 Task: Open Card Card0000000357 in Board Board0000000090 in Workspace WS0000000030 in Trello. Add Member nikrathi889@gmail.com to Card Card0000000357 in Board Board0000000090 in Workspace WS0000000030 in Trello. Add Purple Label titled Label0000000357 to Card Card0000000357 in Board Board0000000090 in Workspace WS0000000030 in Trello. Add Checklist CL0000000357 to Card Card0000000357 in Board Board0000000090 in Workspace WS0000000030 in Trello. Add Dates with Start Date as Aug 01 2023 and Due Date as Aug 31 2023 to Card Card0000000357 in Board Board0000000090 in Workspace WS0000000030 in Trello
Action: Mouse moved to (117, 459)
Screenshot: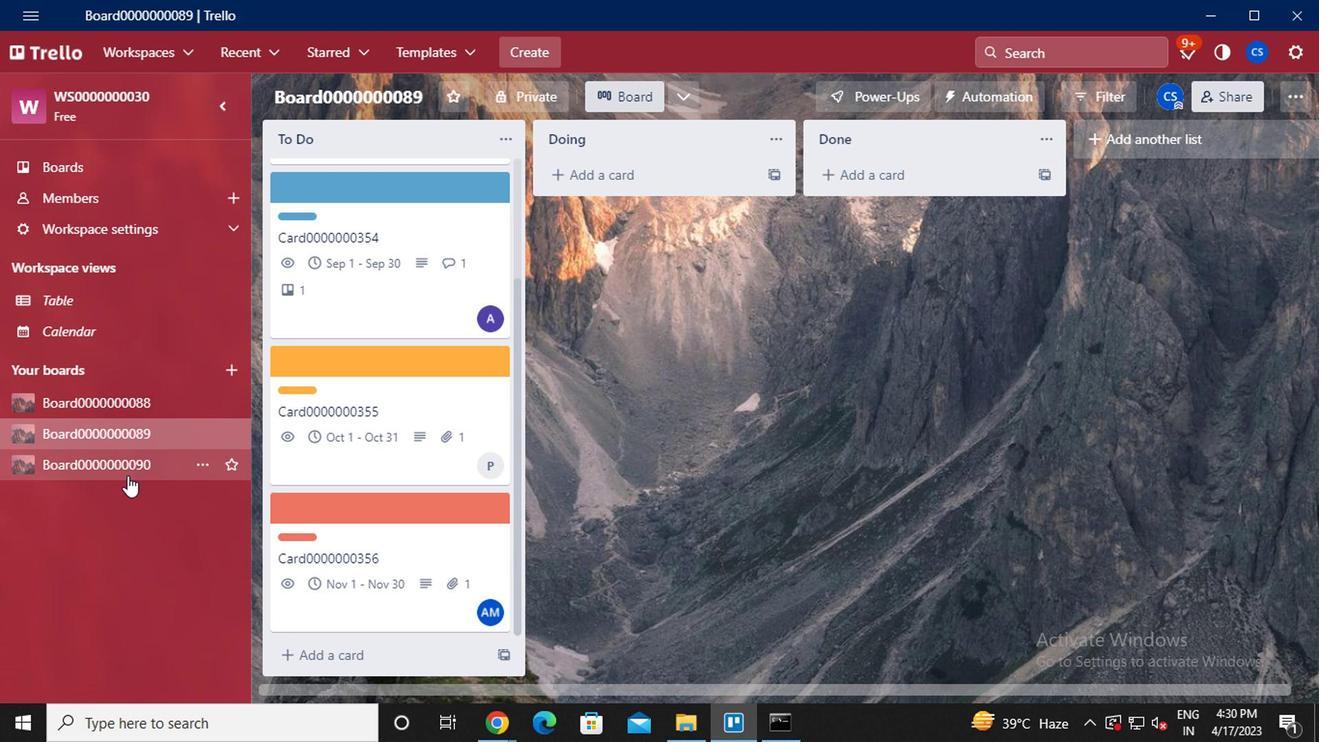 
Action: Mouse pressed left at (117, 459)
Screenshot: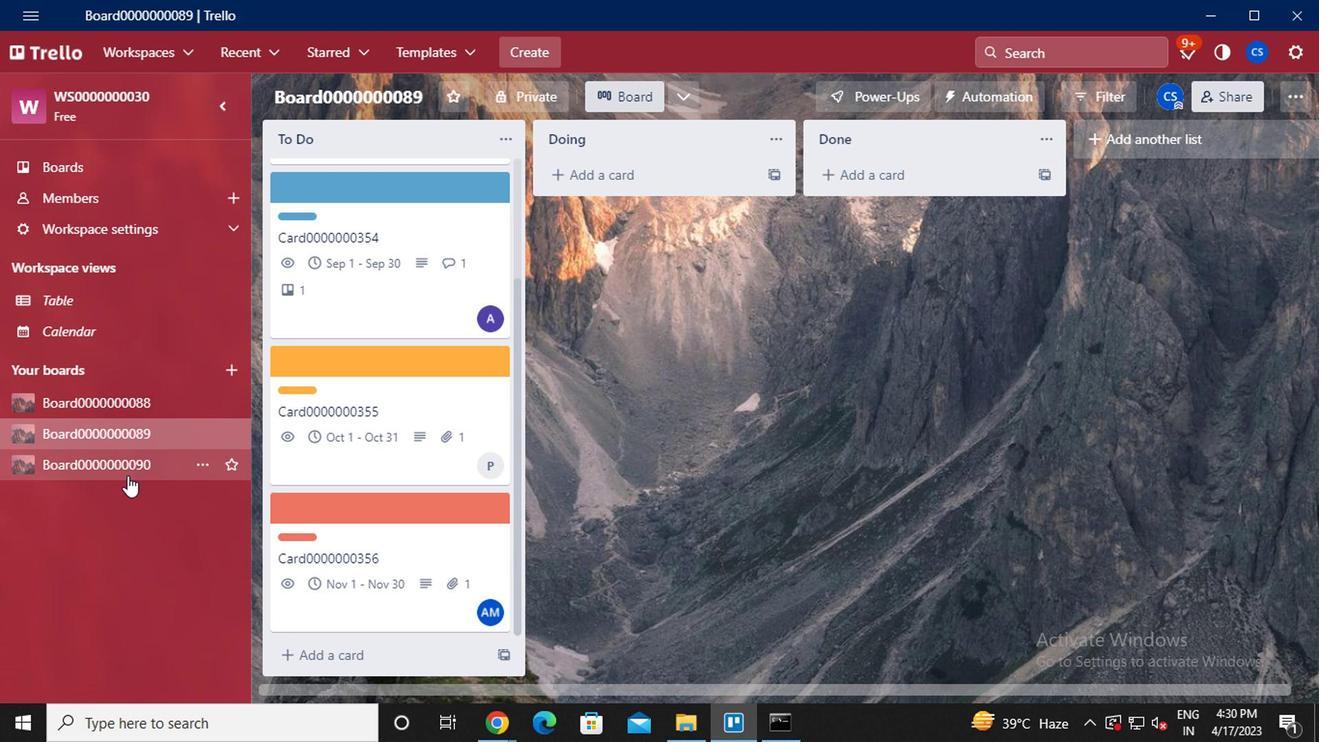 
Action: Mouse moved to (356, 216)
Screenshot: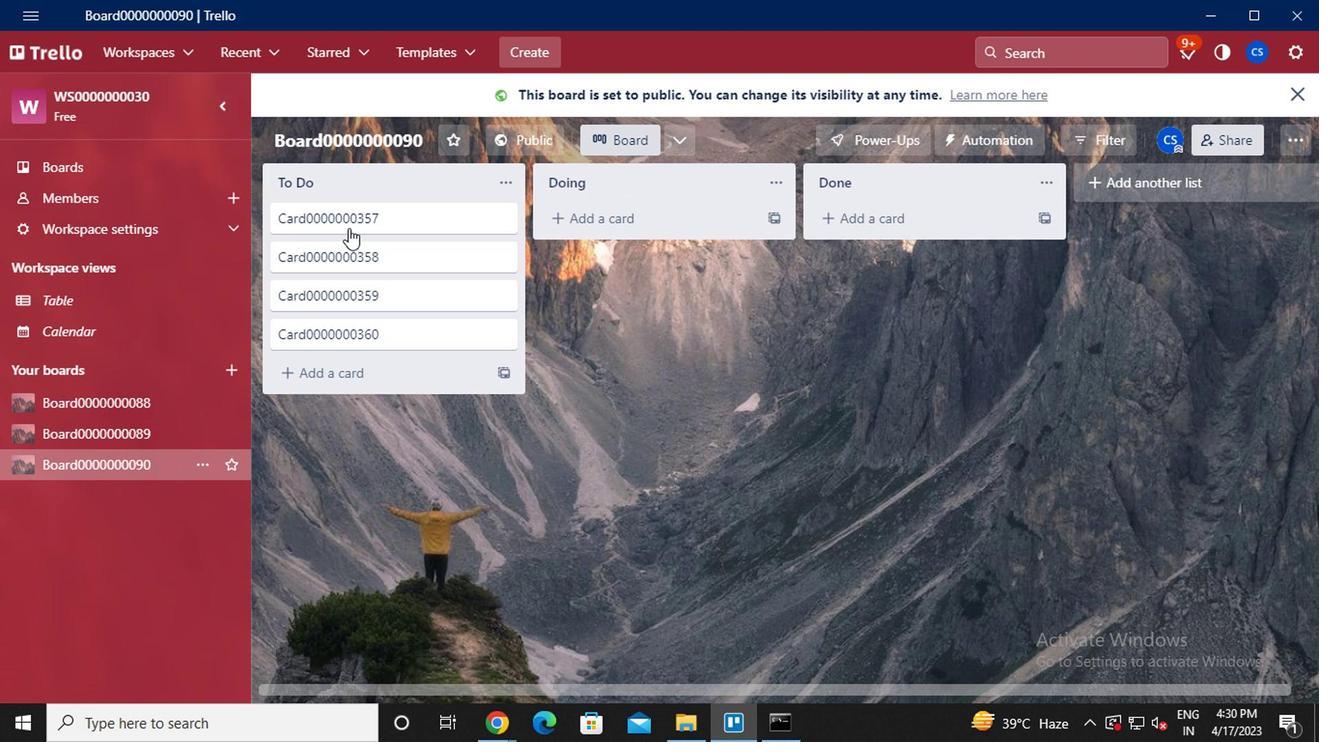 
Action: Mouse pressed left at (356, 216)
Screenshot: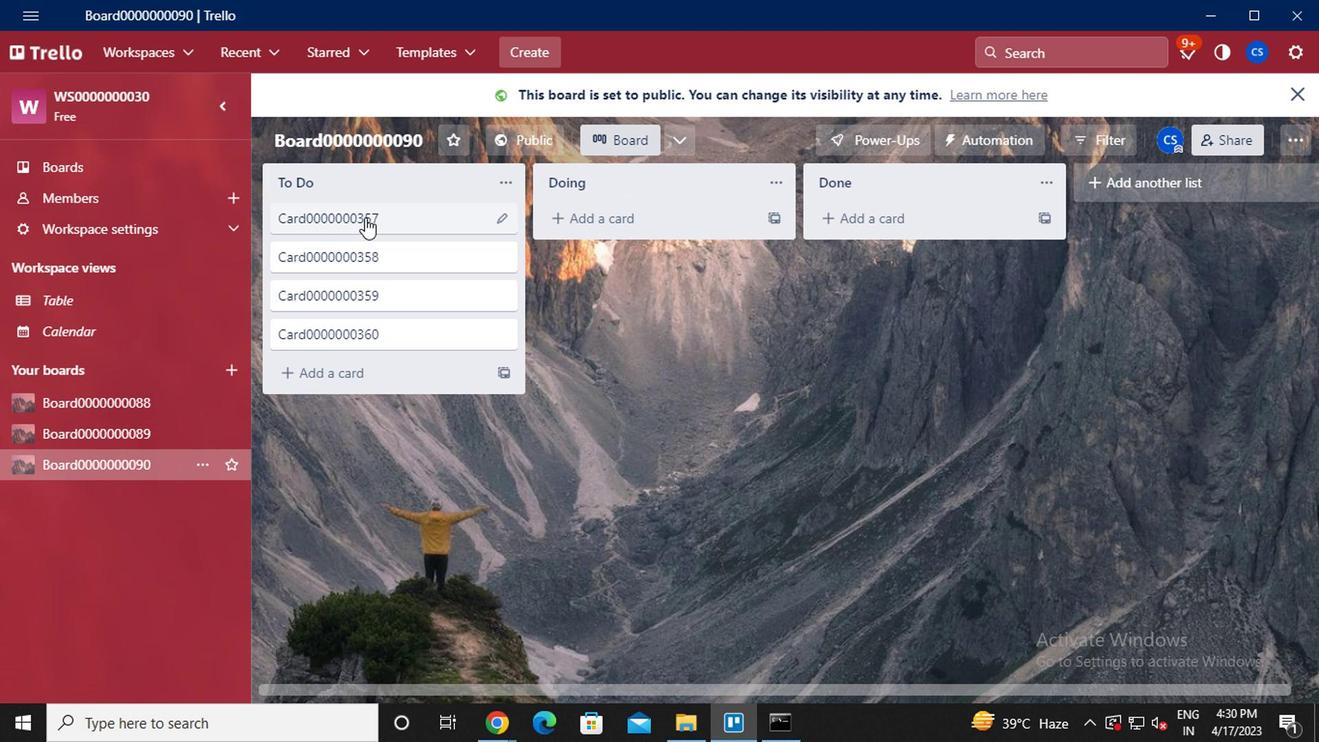 
Action: Mouse moved to (894, 192)
Screenshot: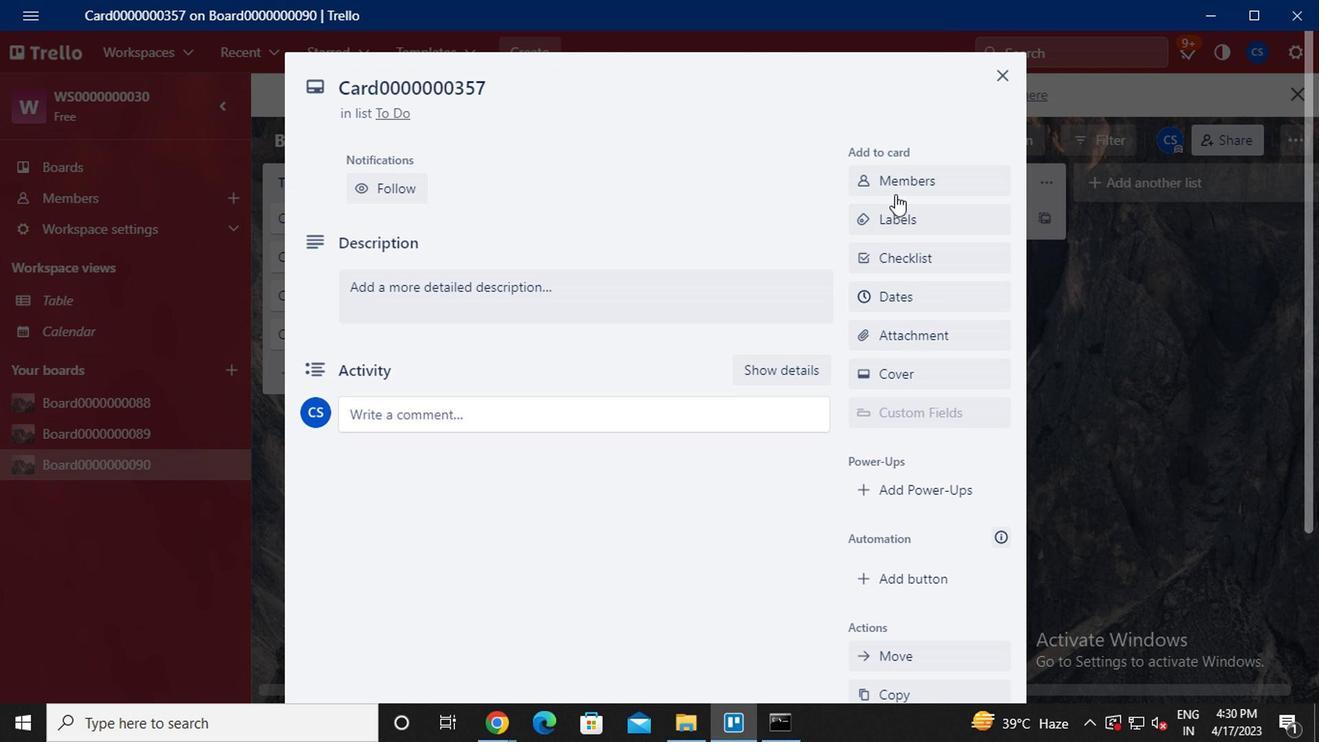 
Action: Mouse pressed left at (894, 192)
Screenshot: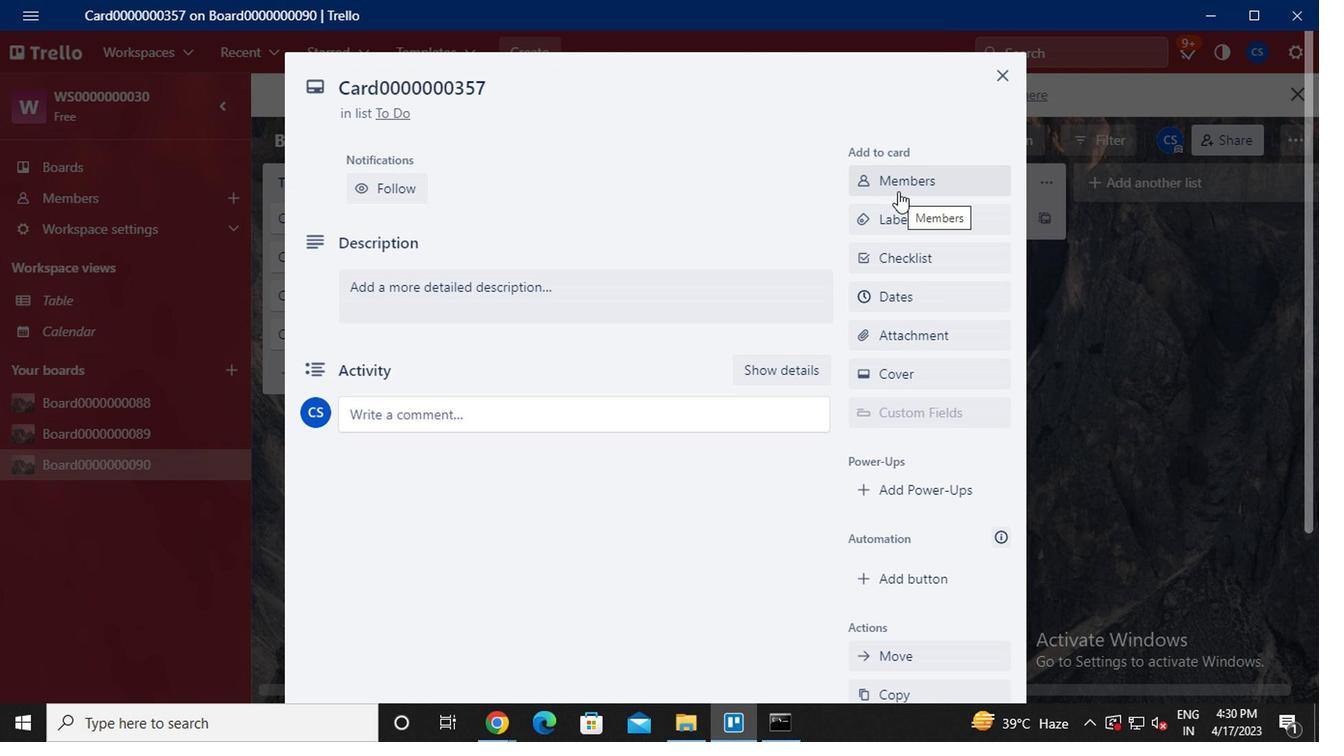 
Action: Mouse moved to (778, 262)
Screenshot: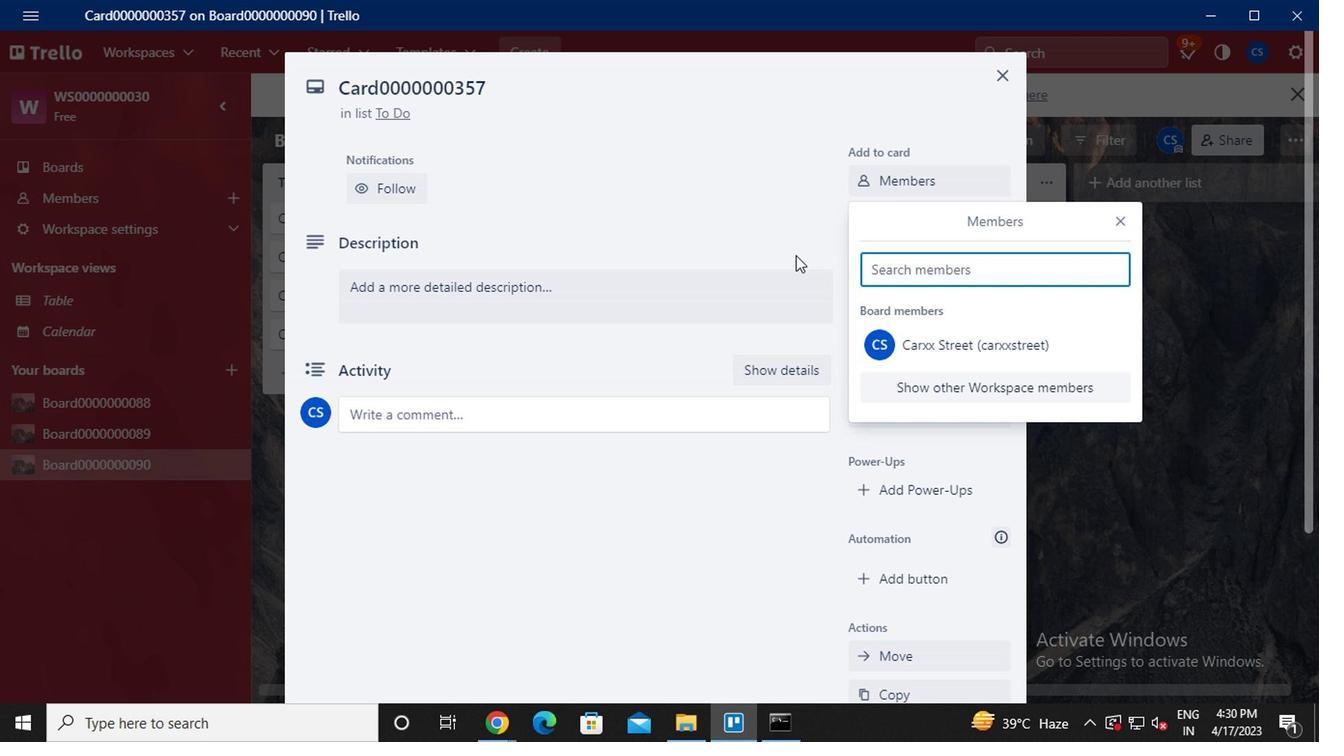 
Action: Key pressed <Key.caps_lock>nikrathi889<Key.shift>@GMAIL.COM
Screenshot: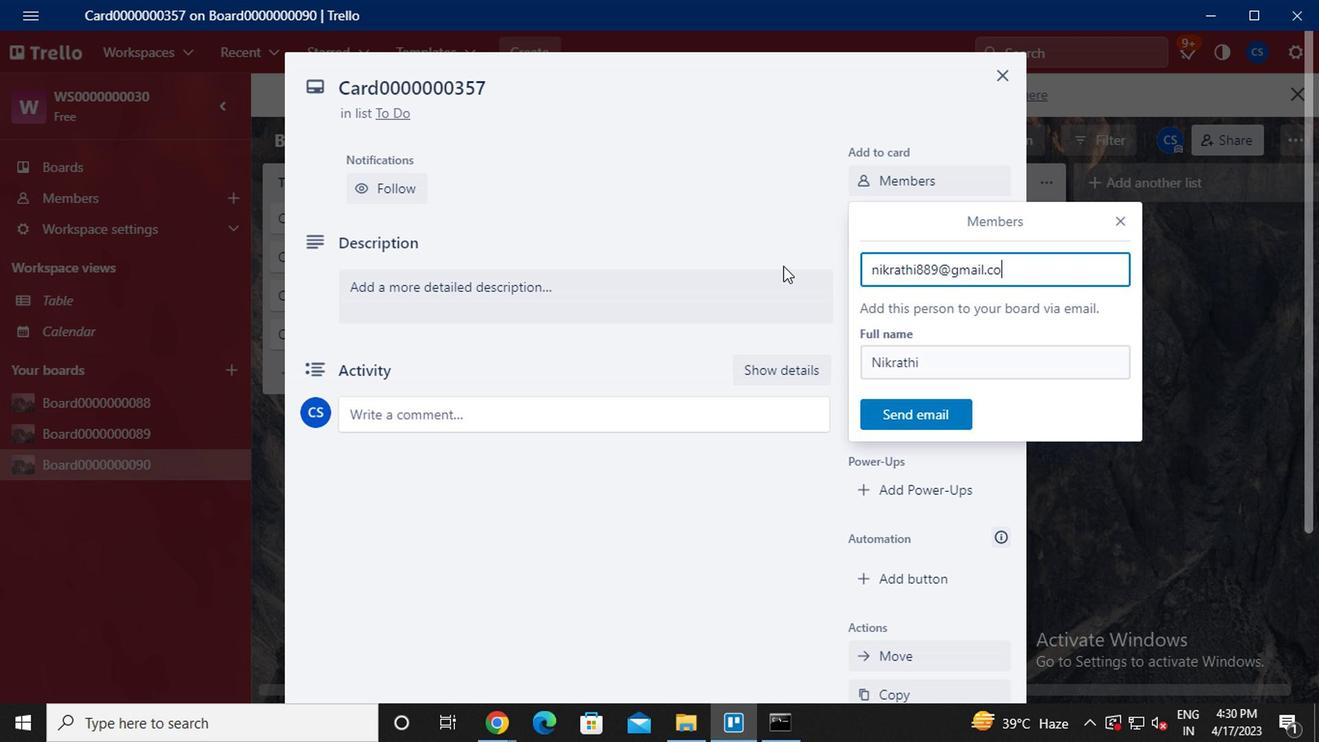 
Action: Mouse moved to (911, 414)
Screenshot: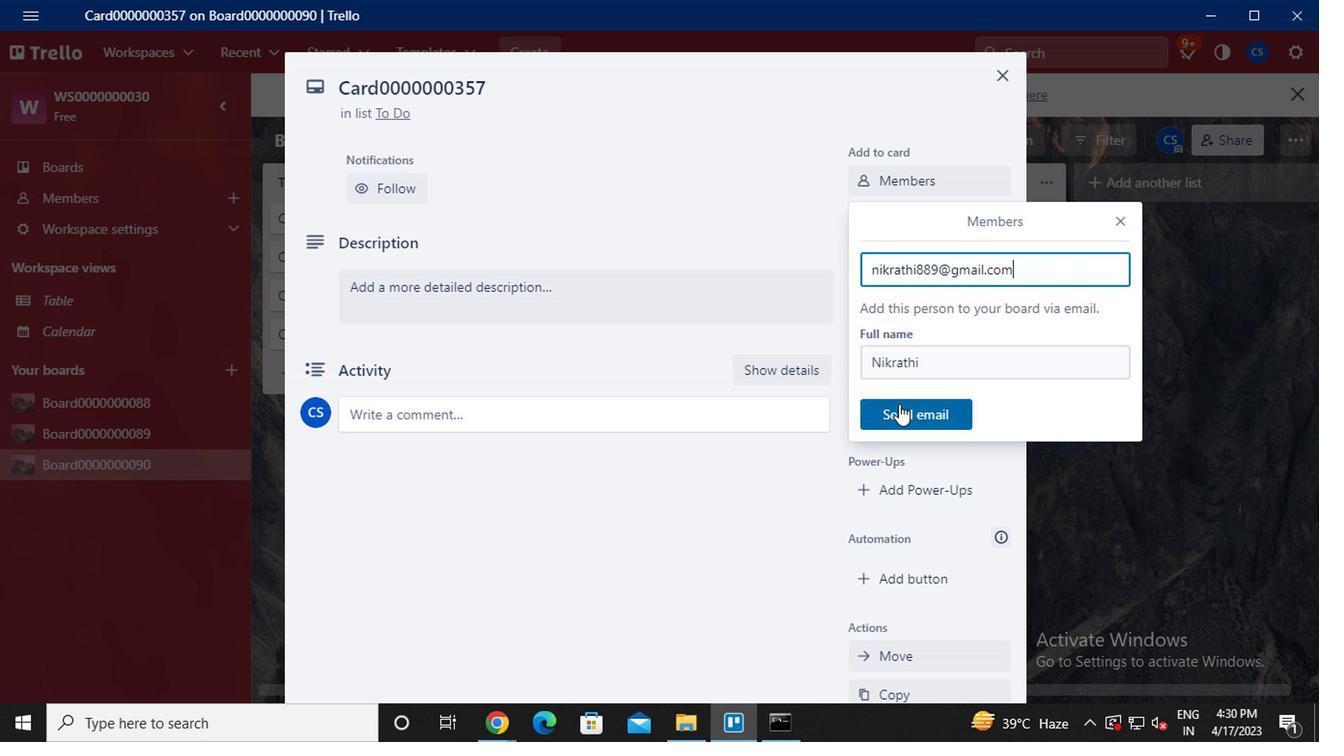 
Action: Mouse pressed left at (911, 414)
Screenshot: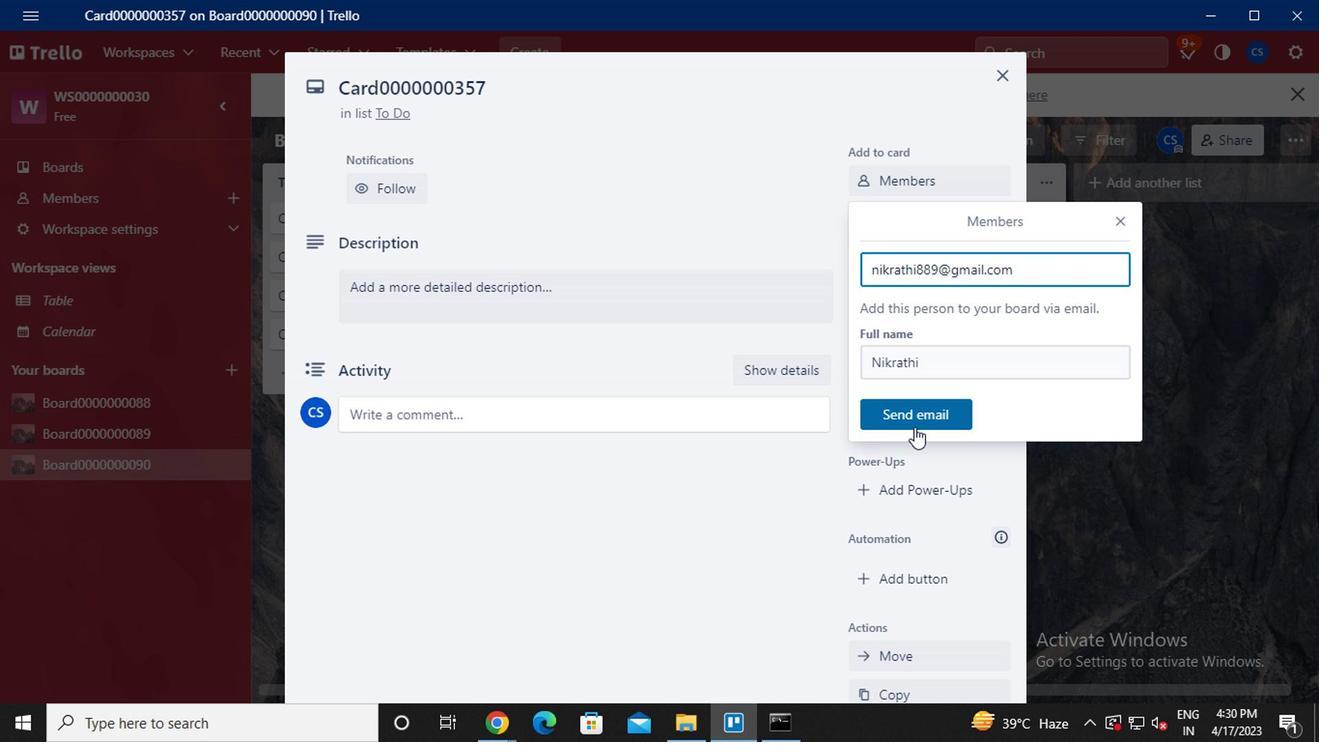 
Action: Mouse moved to (914, 223)
Screenshot: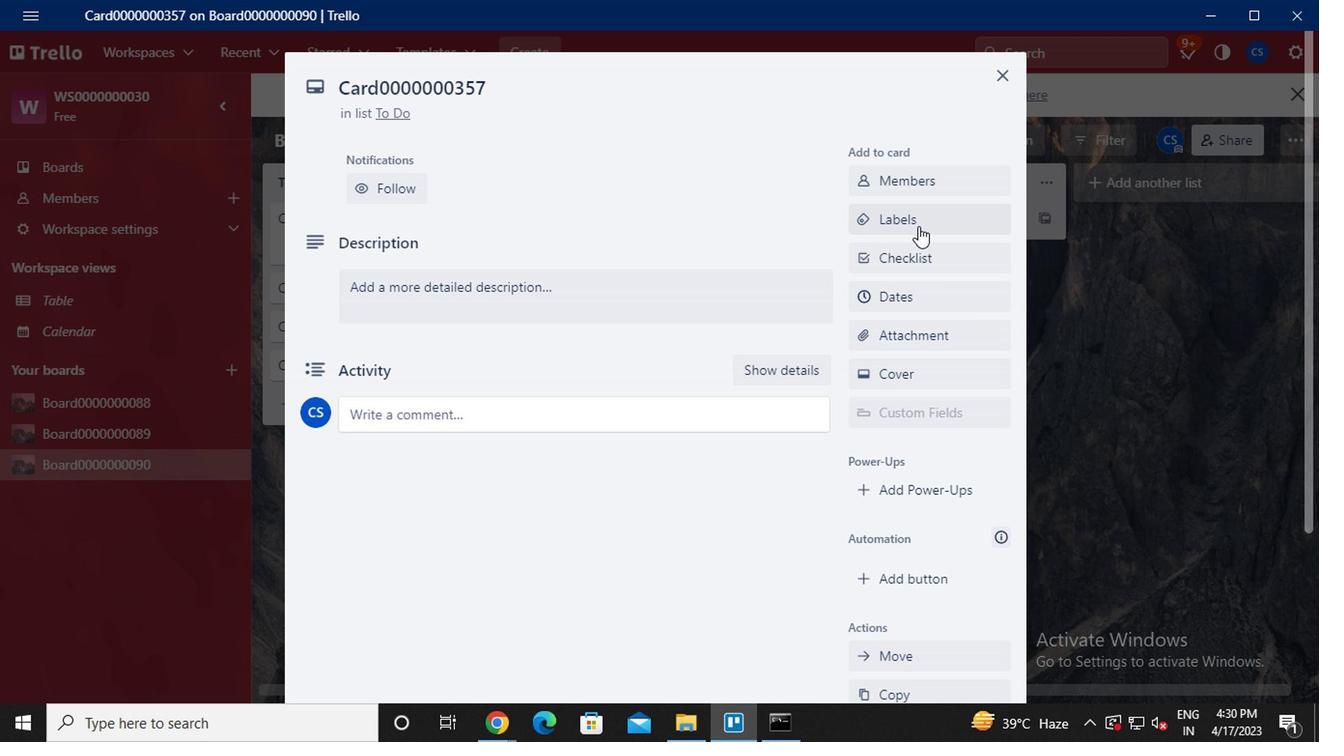 
Action: Mouse pressed left at (914, 223)
Screenshot: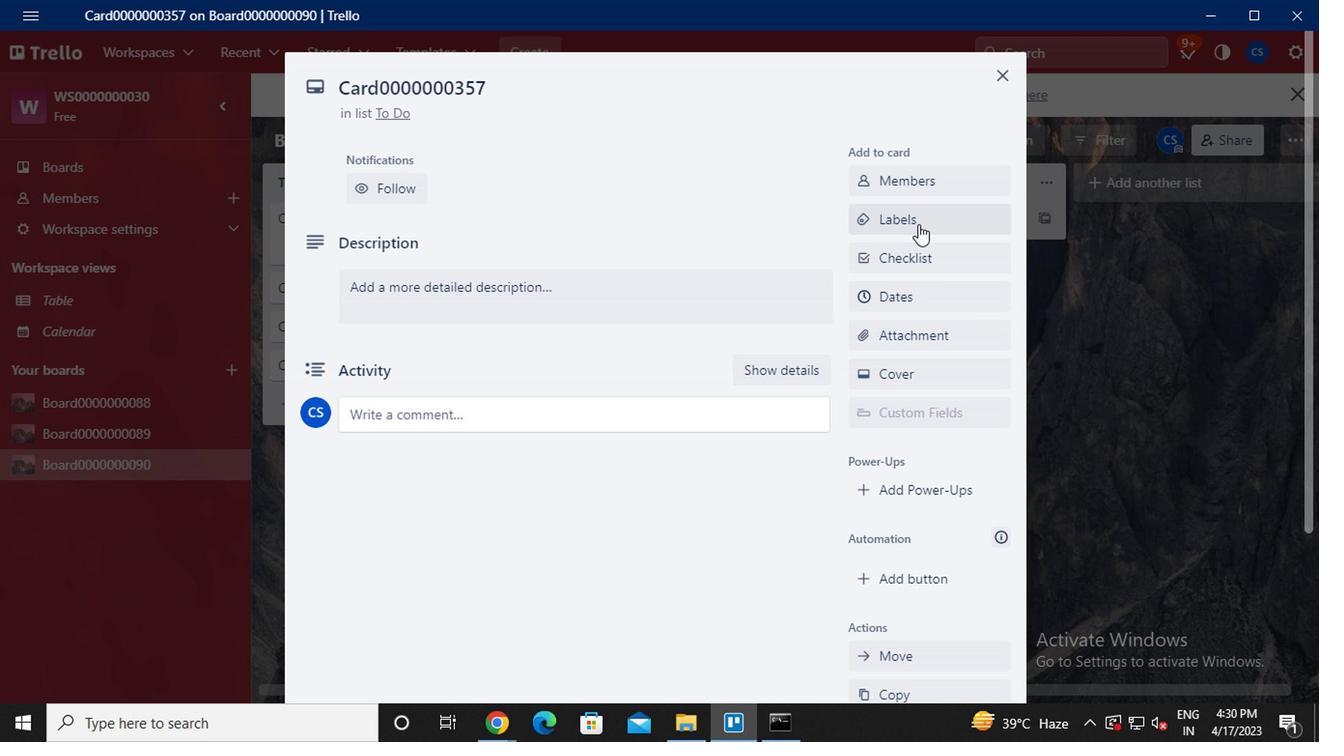 
Action: Mouse moved to (949, 430)
Screenshot: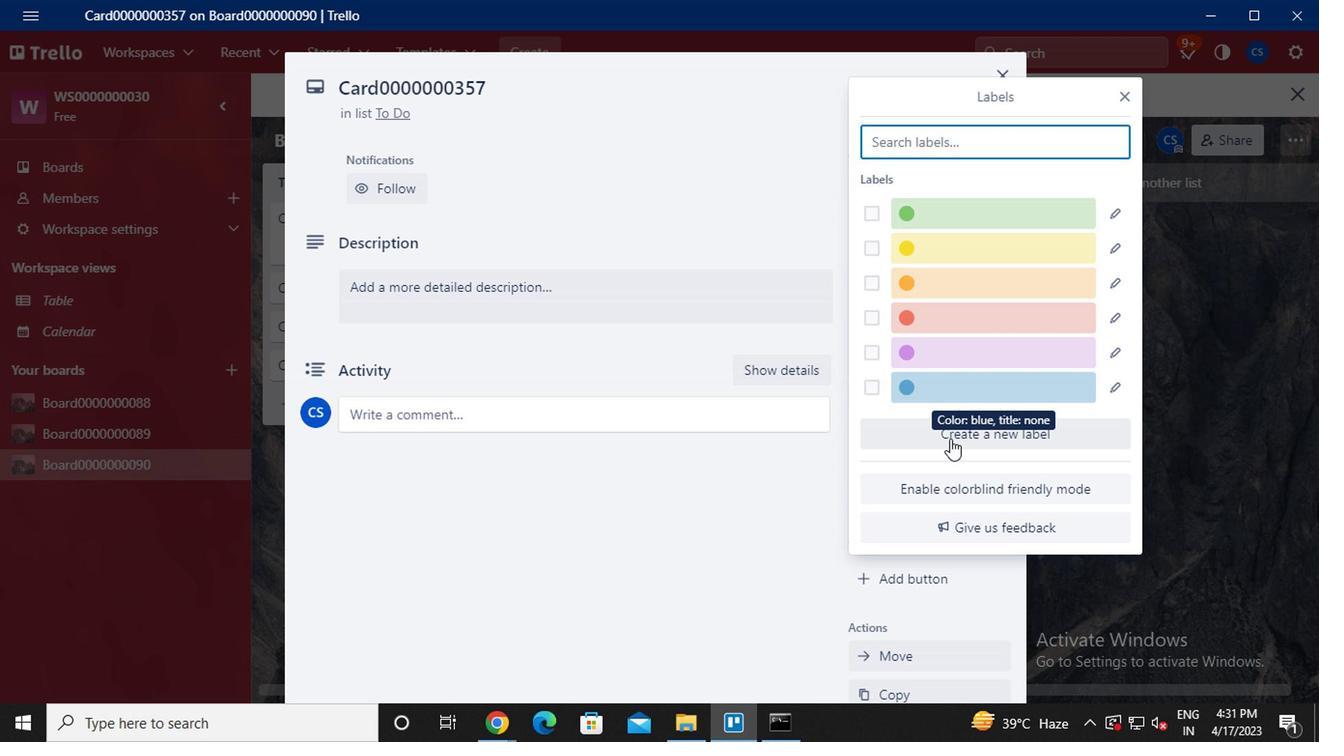 
Action: Mouse pressed left at (949, 430)
Screenshot: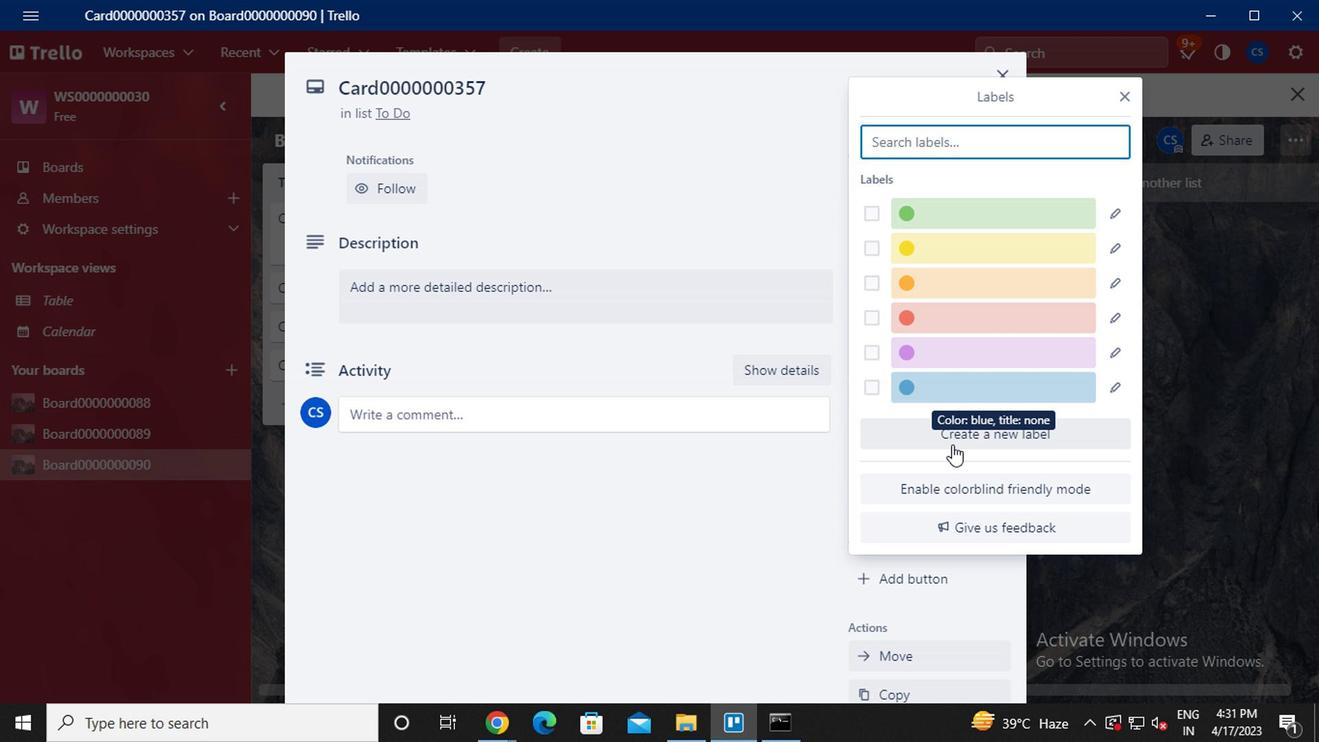 
Action: Mouse moved to (1096, 365)
Screenshot: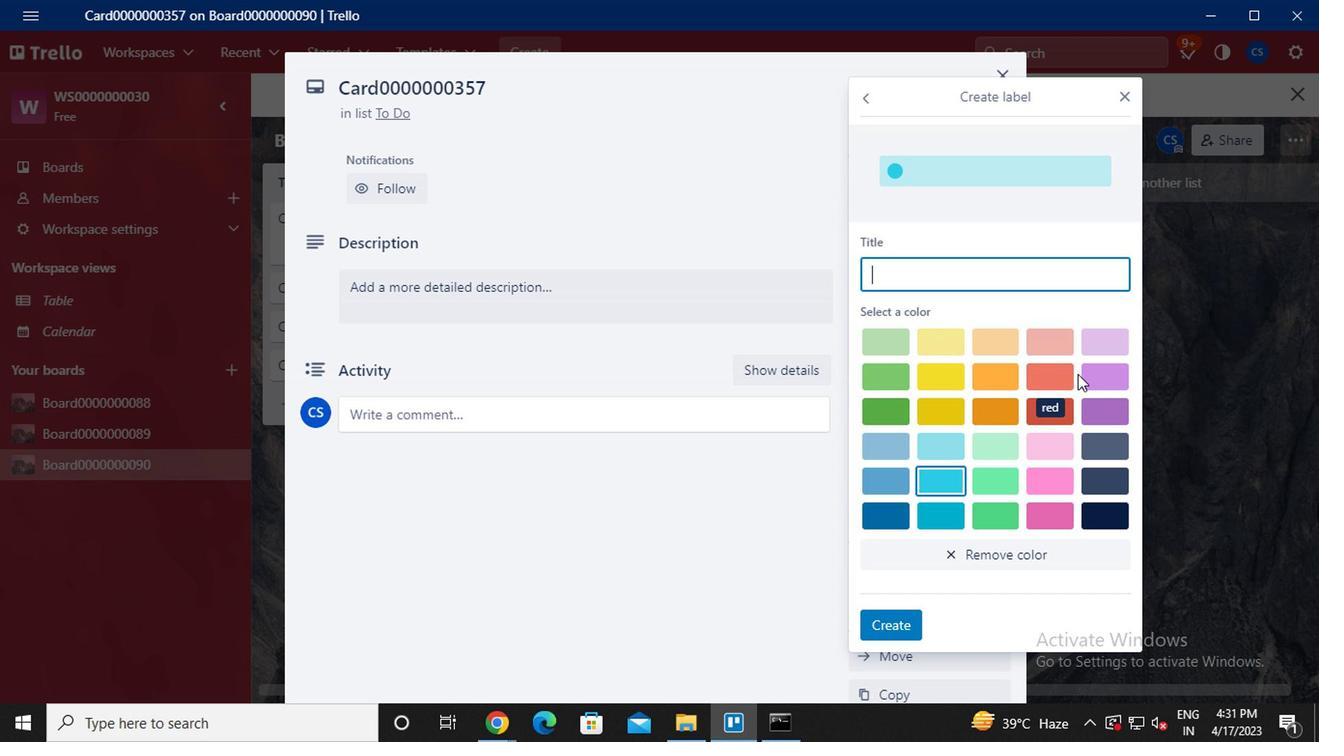 
Action: Mouse pressed left at (1096, 365)
Screenshot: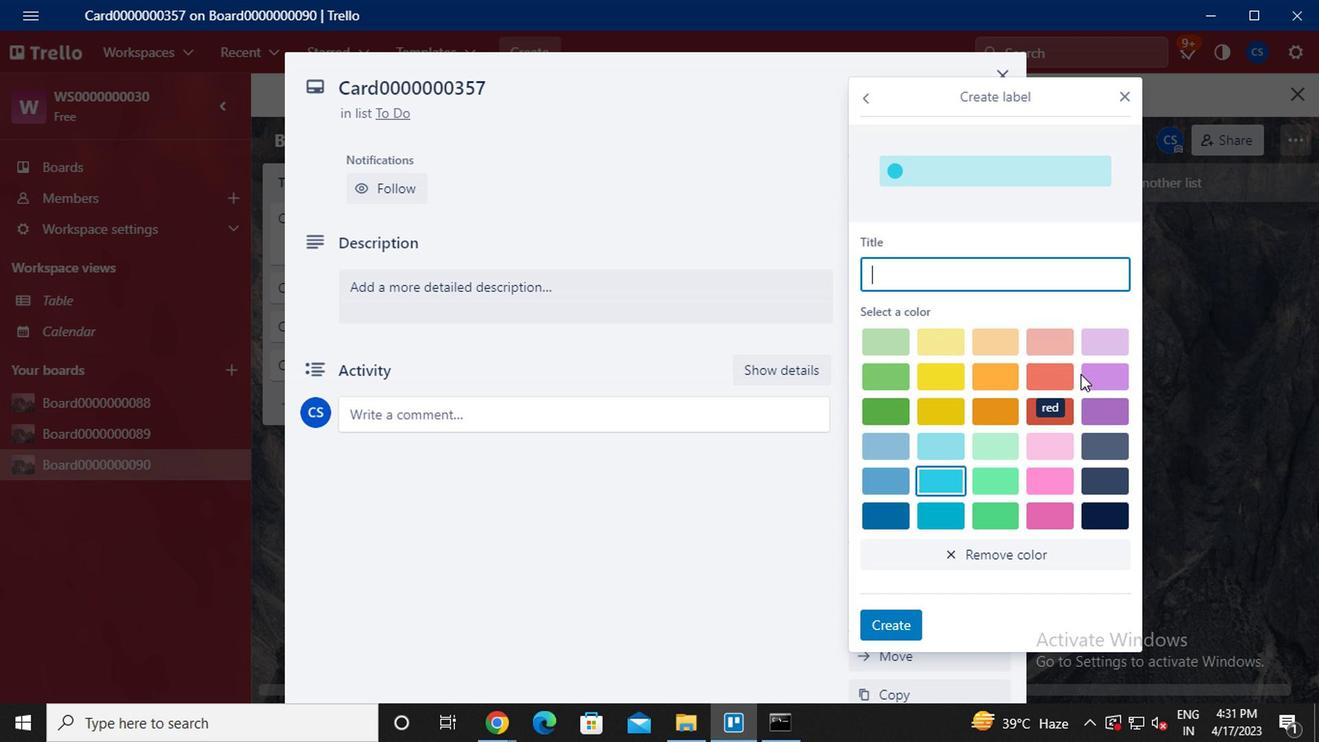 
Action: Mouse moved to (1007, 272)
Screenshot: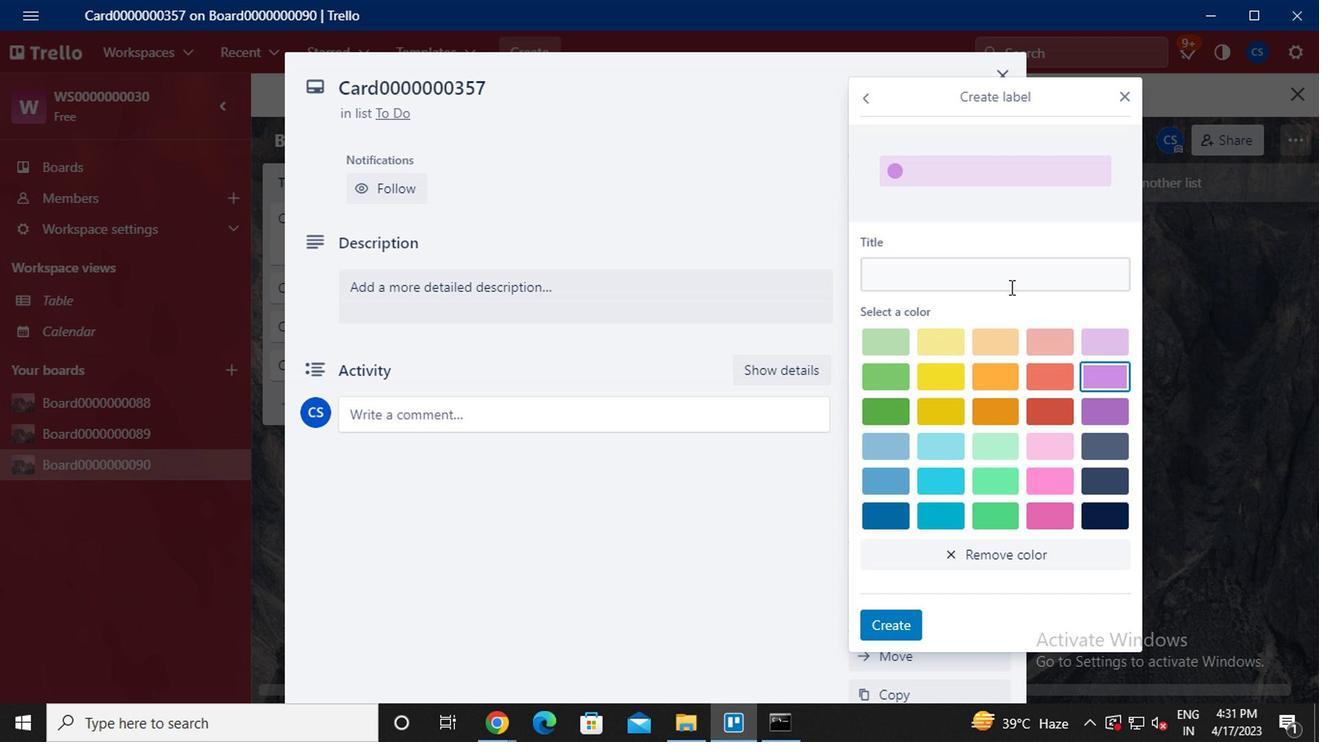 
Action: Mouse pressed left at (1007, 272)
Screenshot: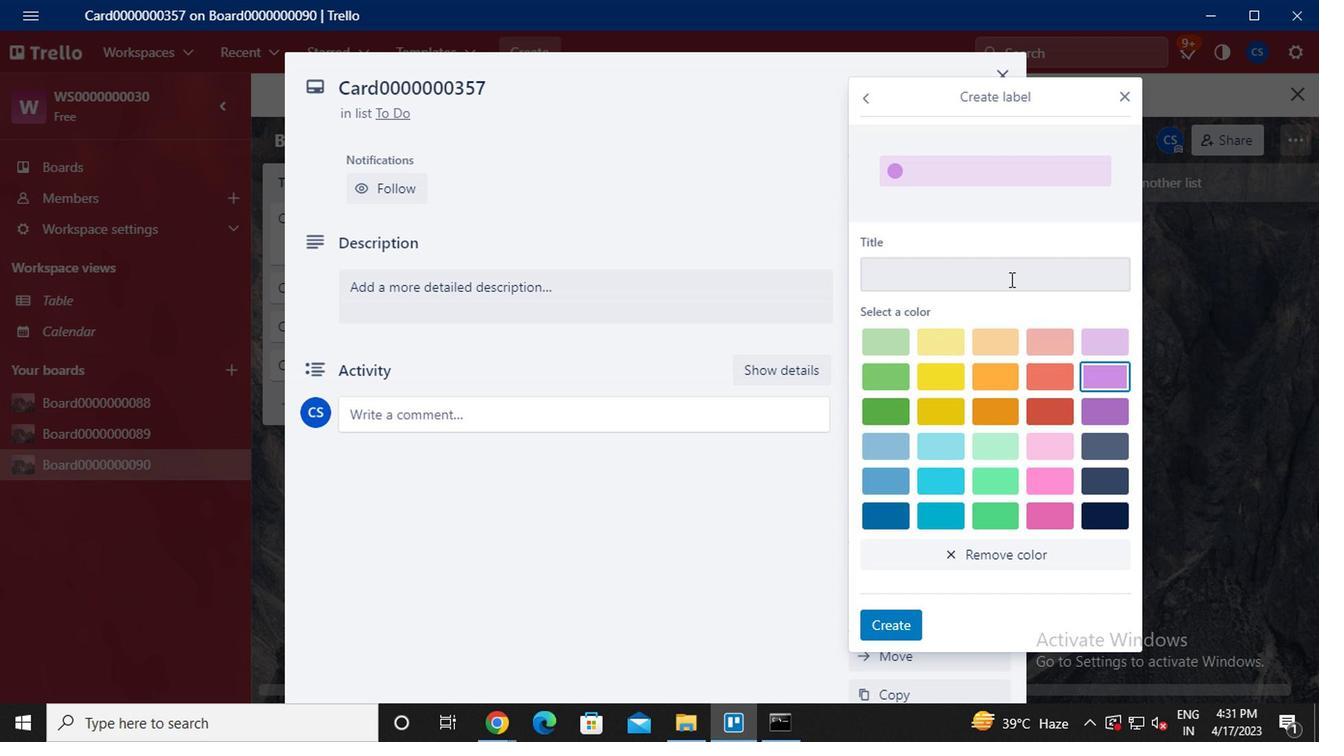 
Action: Key pressed <Key.caps_lock>L<Key.caps_lock>ABE;0000000357
Screenshot: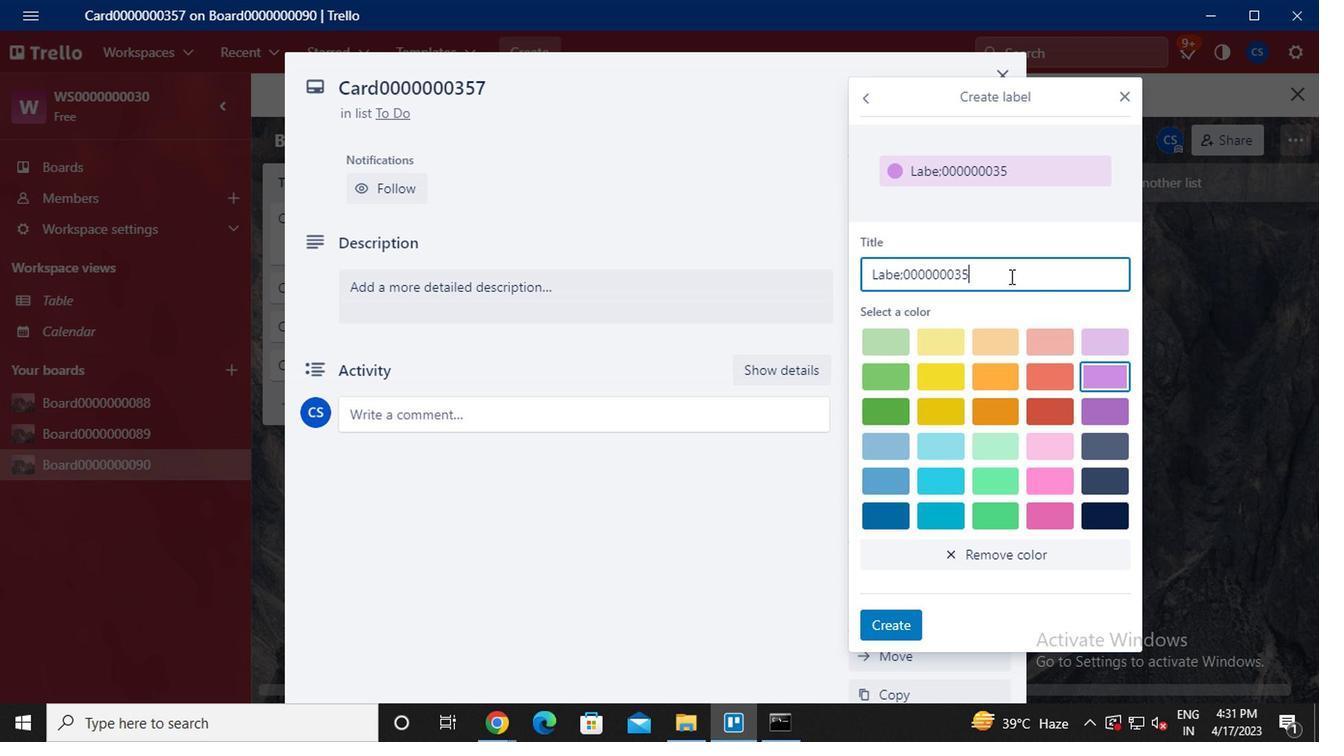 
Action: Mouse moved to (898, 271)
Screenshot: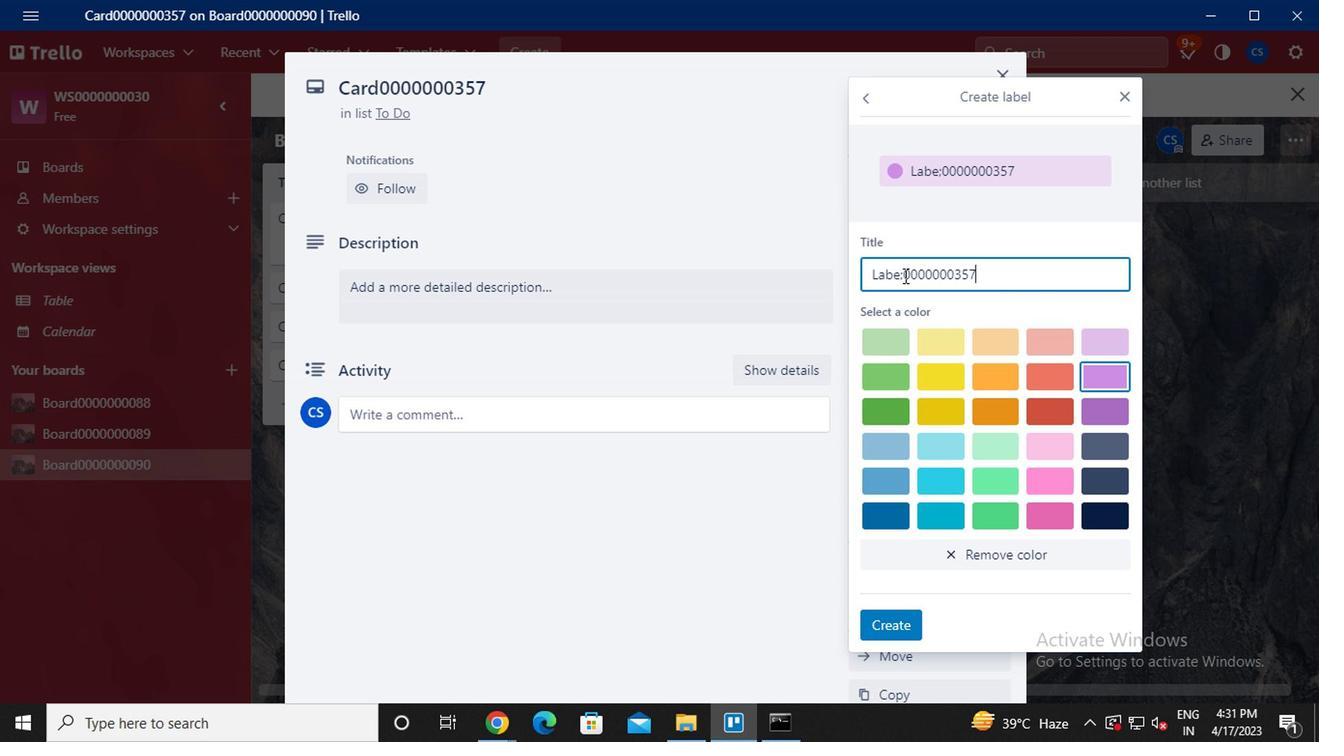 
Action: Mouse pressed left at (898, 271)
Screenshot: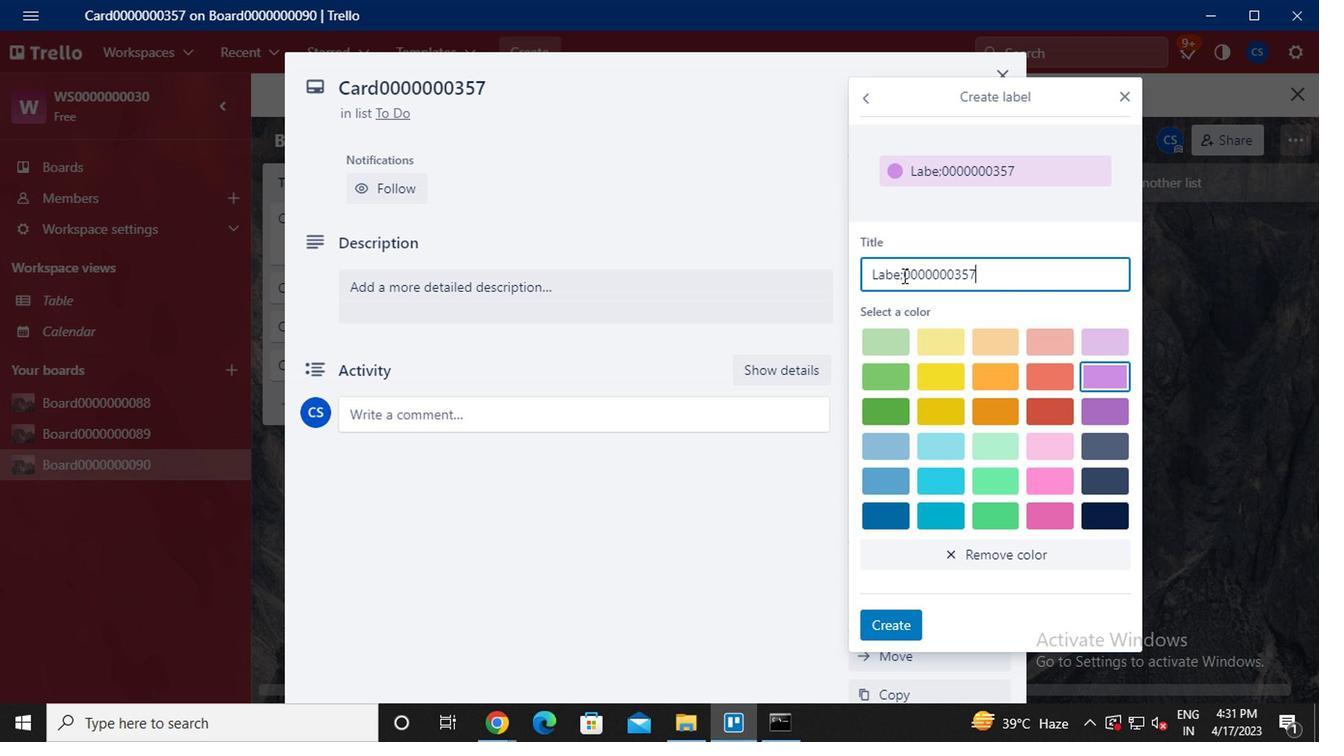
Action: Mouse moved to (963, 301)
Screenshot: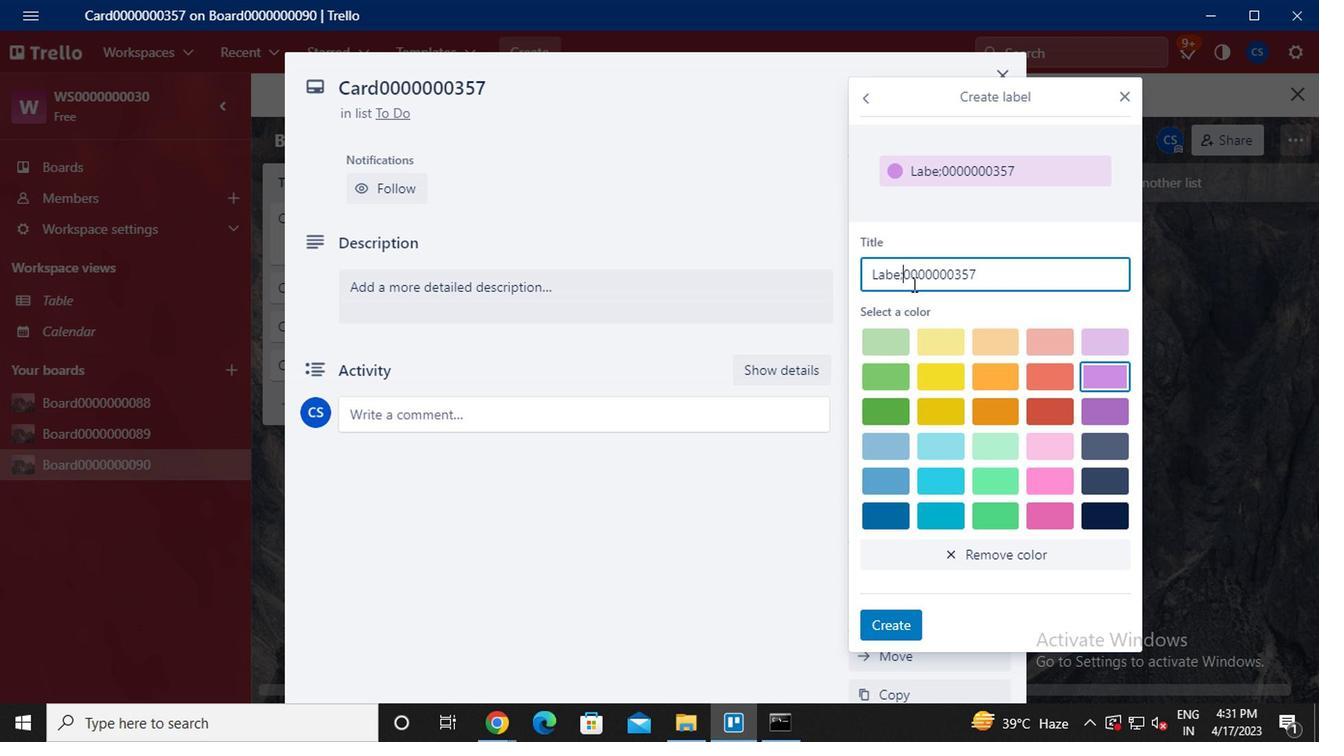
Action: Key pressed <Key.backspace>L
Screenshot: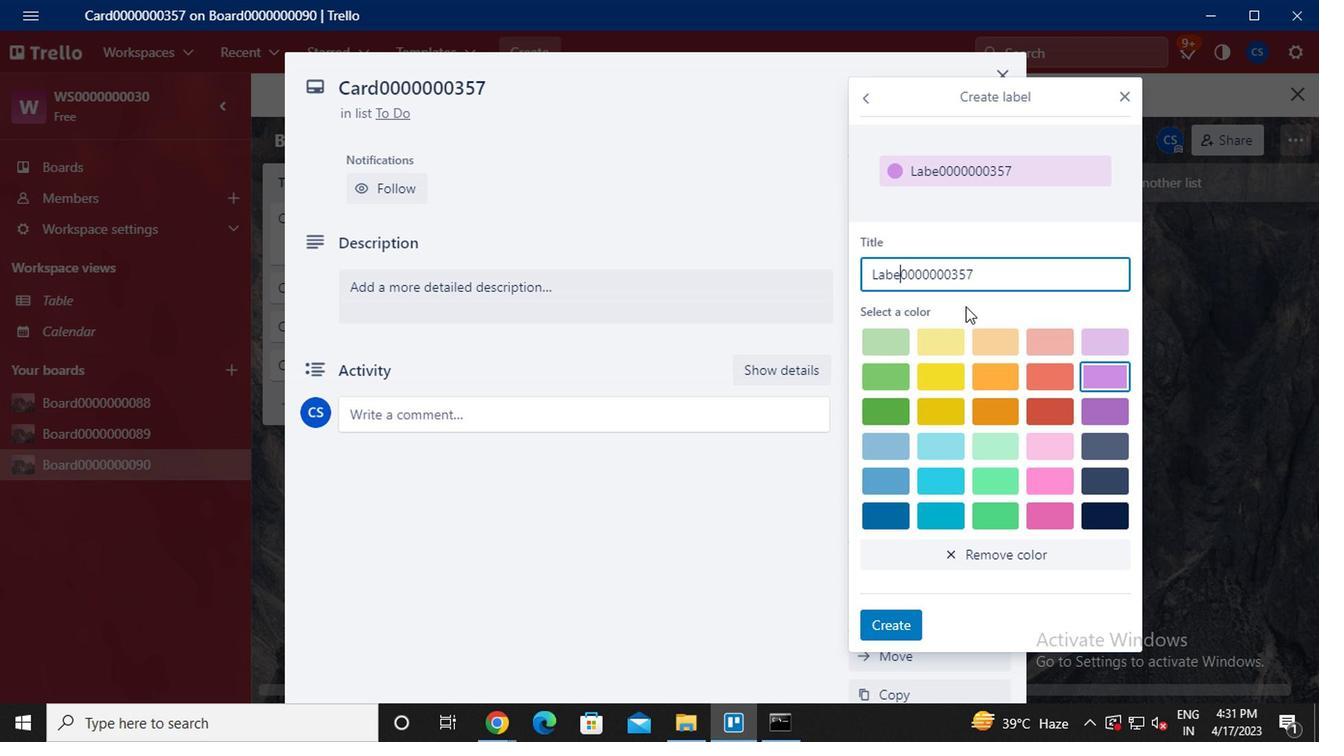 
Action: Mouse moved to (903, 592)
Screenshot: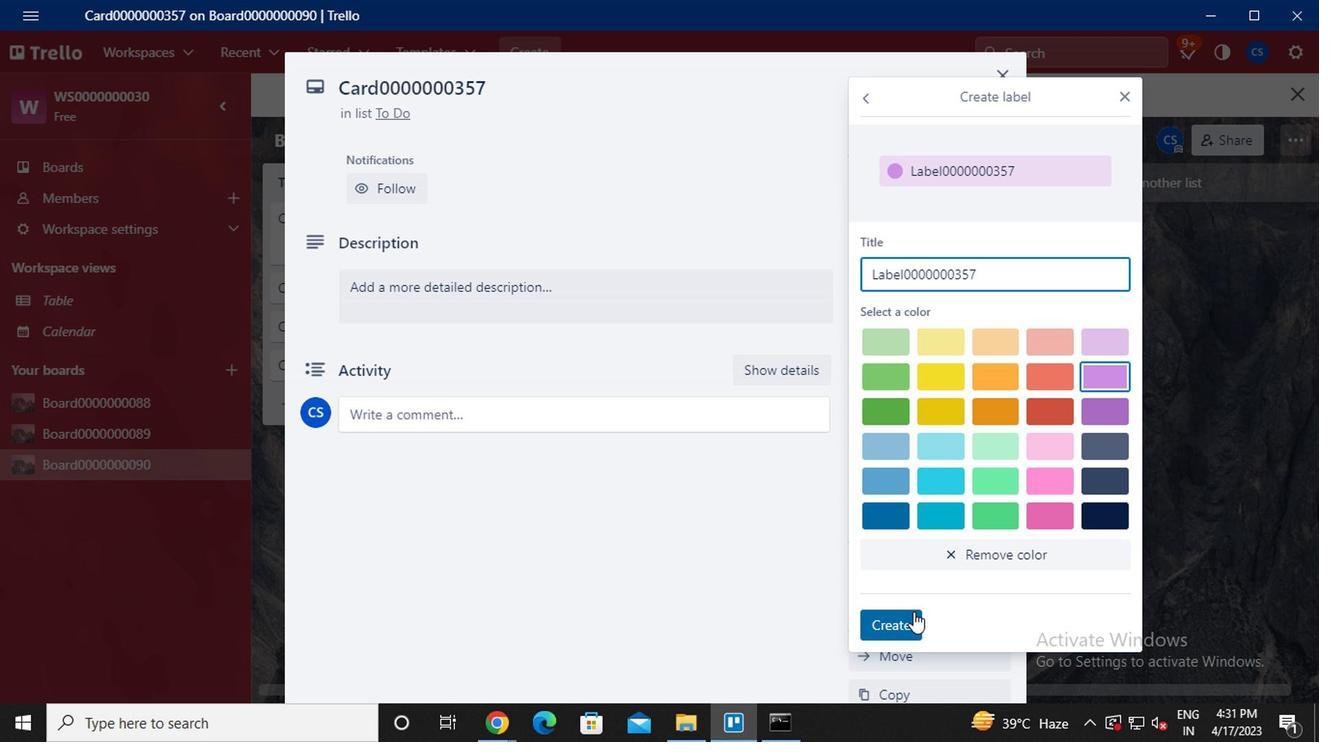 
Action: Mouse pressed left at (903, 592)
Screenshot: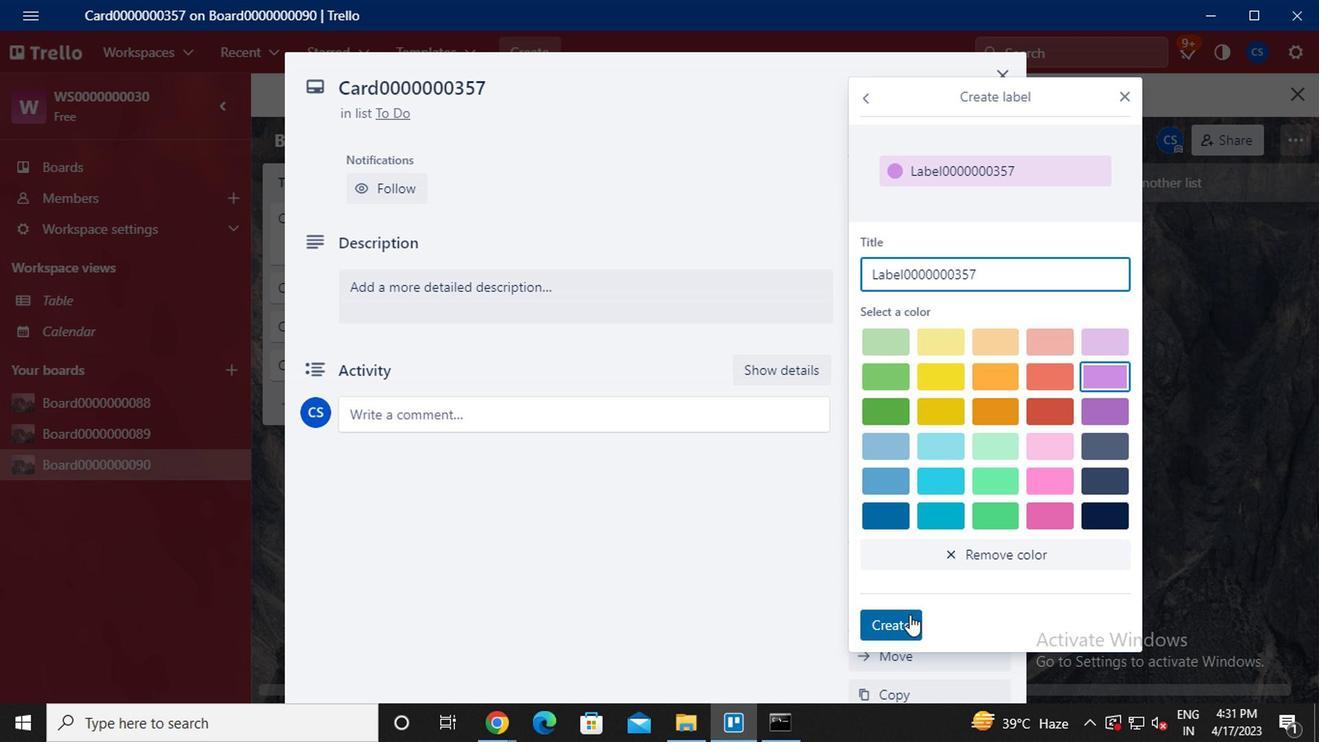 
Action: Mouse moved to (1122, 104)
Screenshot: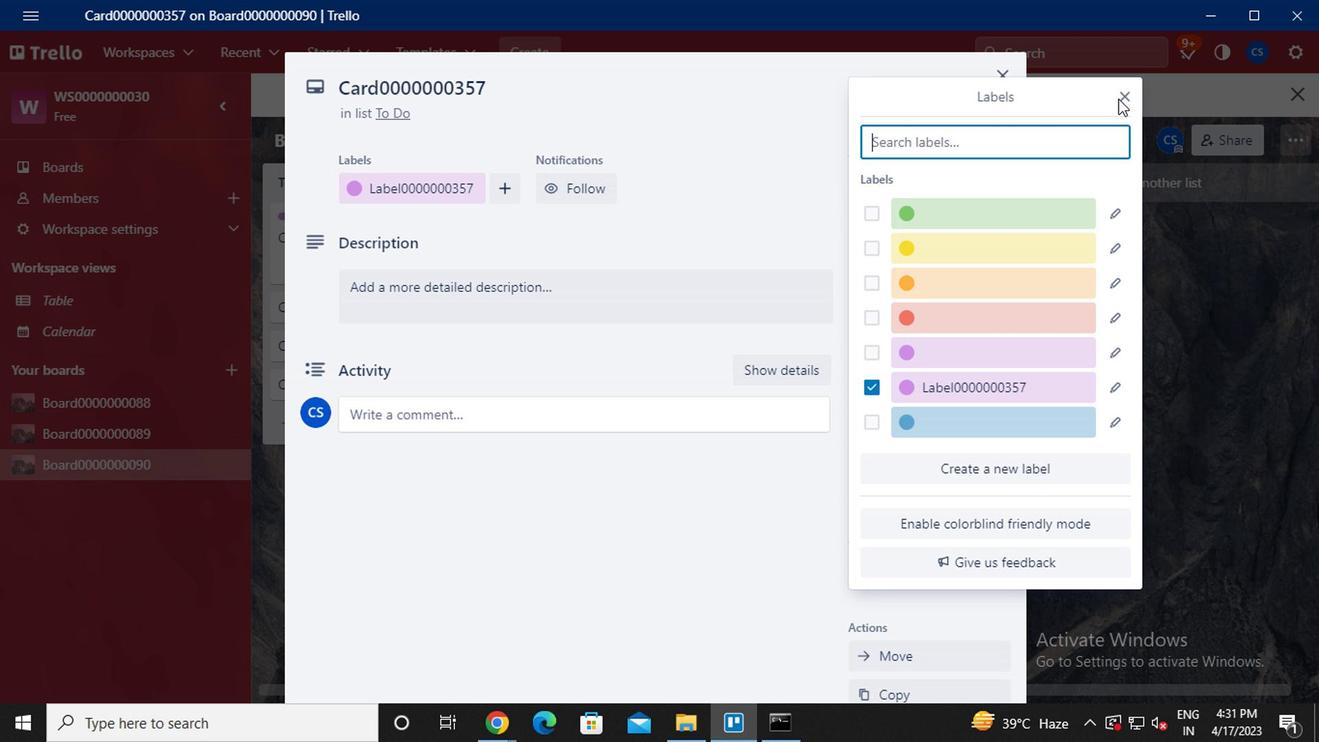 
Action: Mouse pressed left at (1122, 104)
Screenshot: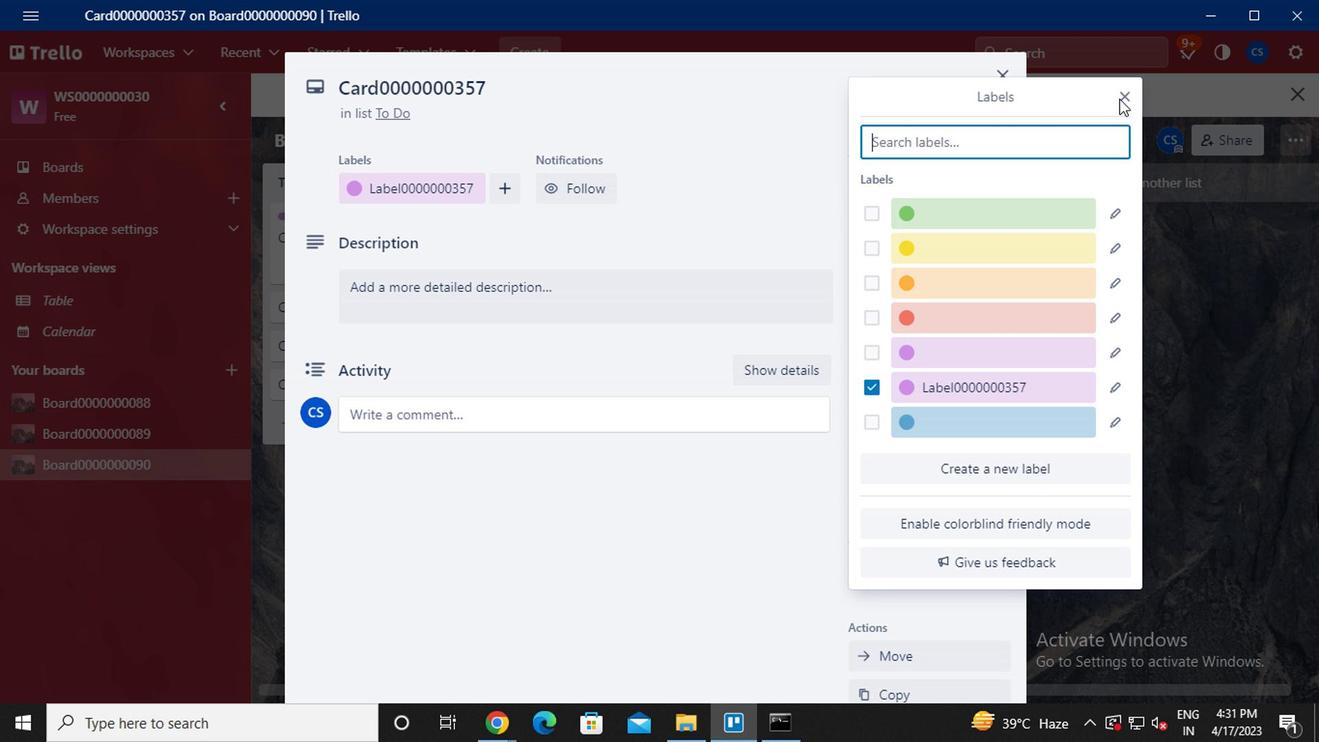 
Action: Mouse moved to (912, 266)
Screenshot: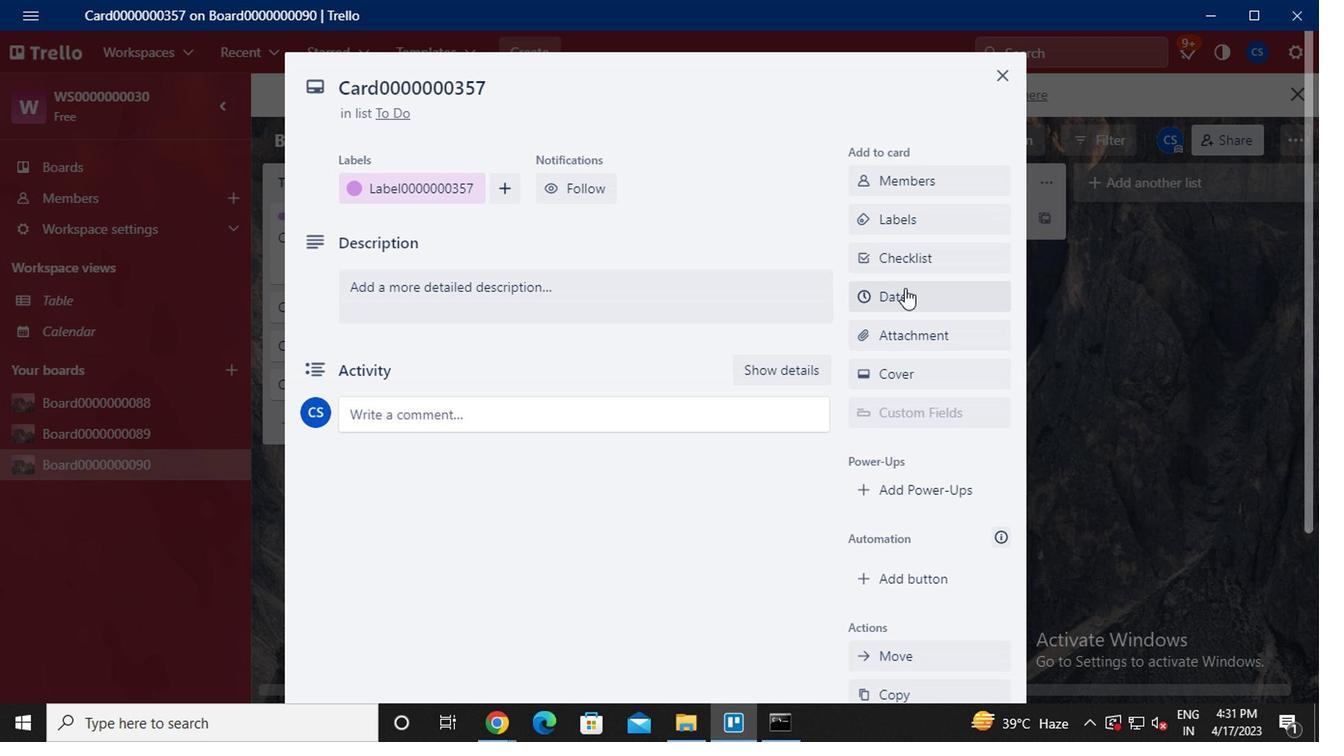 
Action: Mouse pressed left at (912, 266)
Screenshot: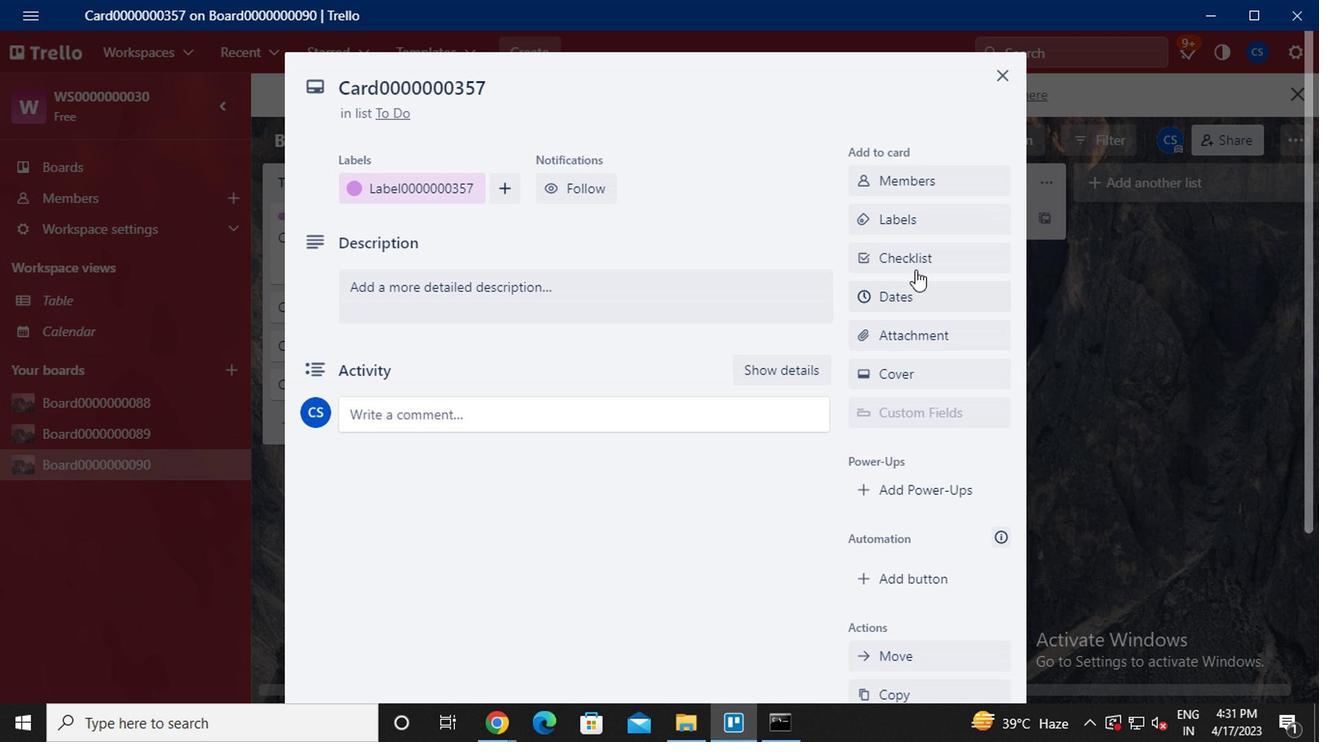 
Action: Mouse moved to (904, 292)
Screenshot: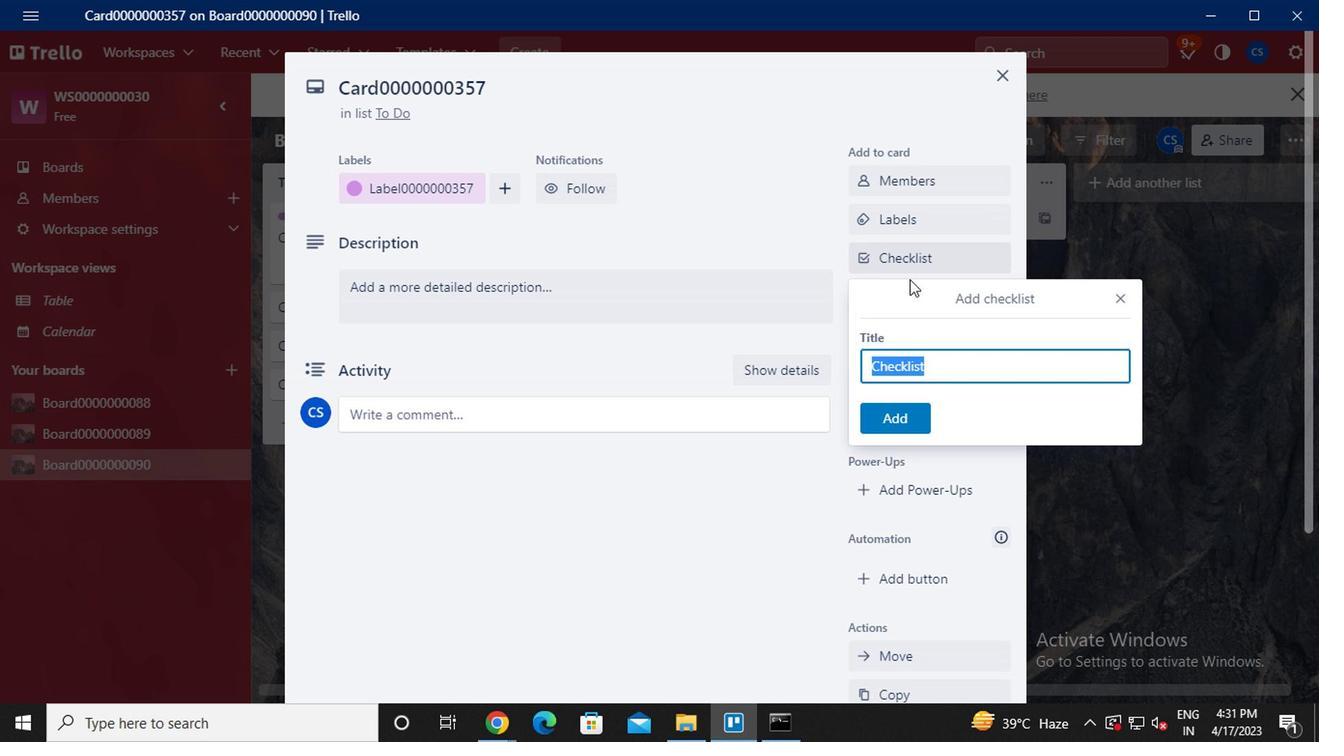 
Action: Key pressed <Key.caps_lock>CL0000000357
Screenshot: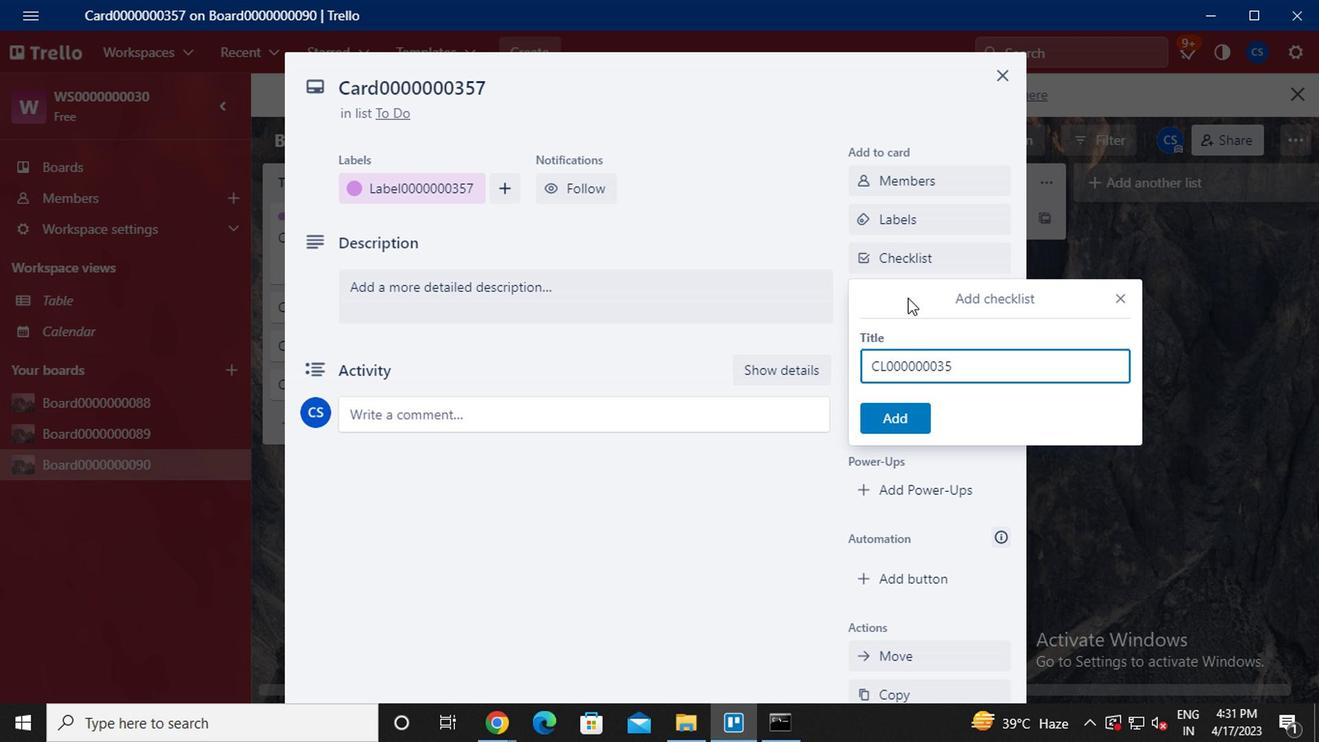 
Action: Mouse moved to (890, 408)
Screenshot: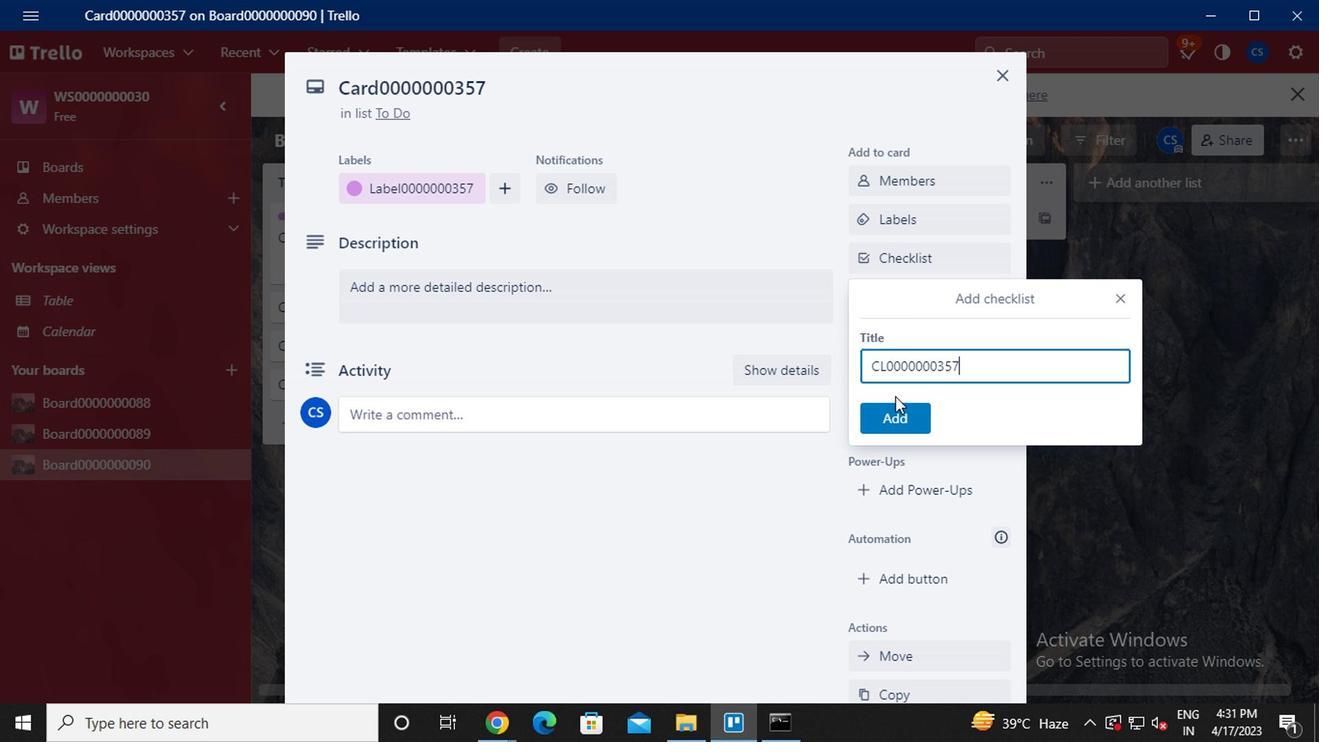 
Action: Mouse pressed left at (890, 408)
Screenshot: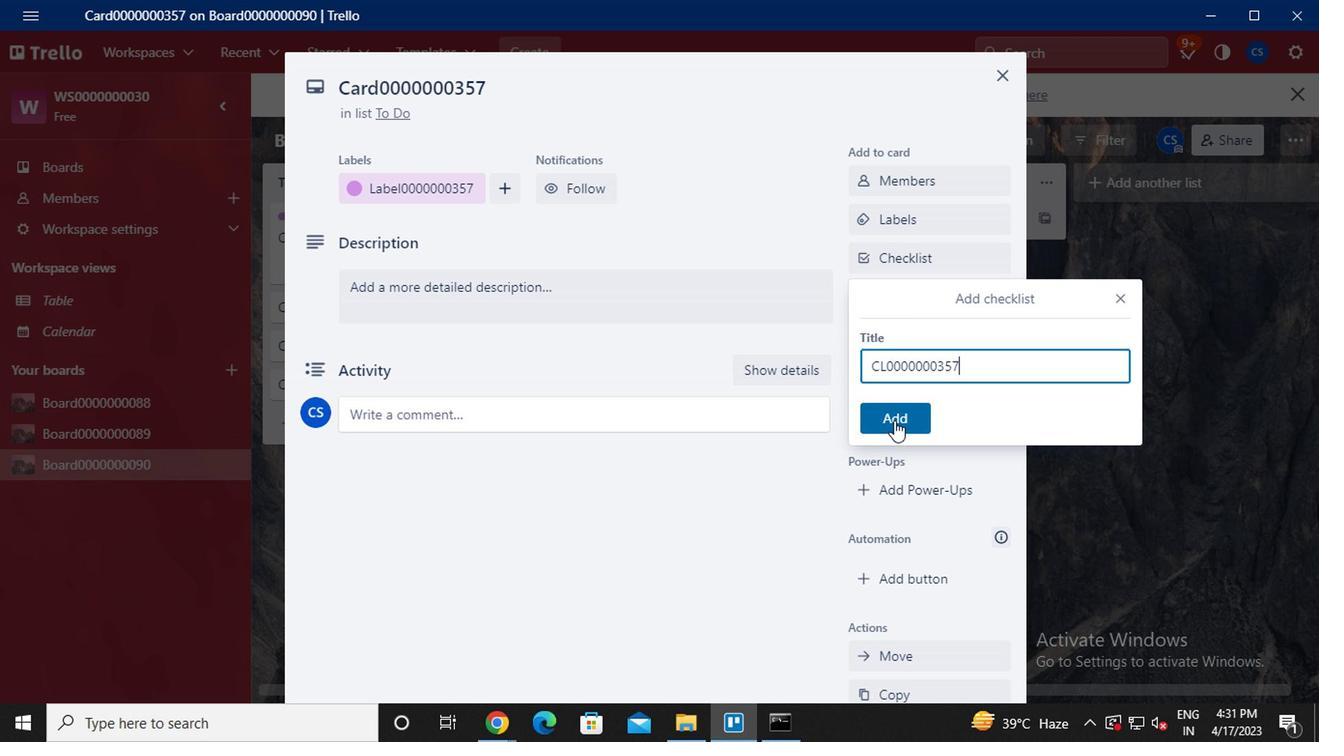 
Action: Mouse moved to (919, 299)
Screenshot: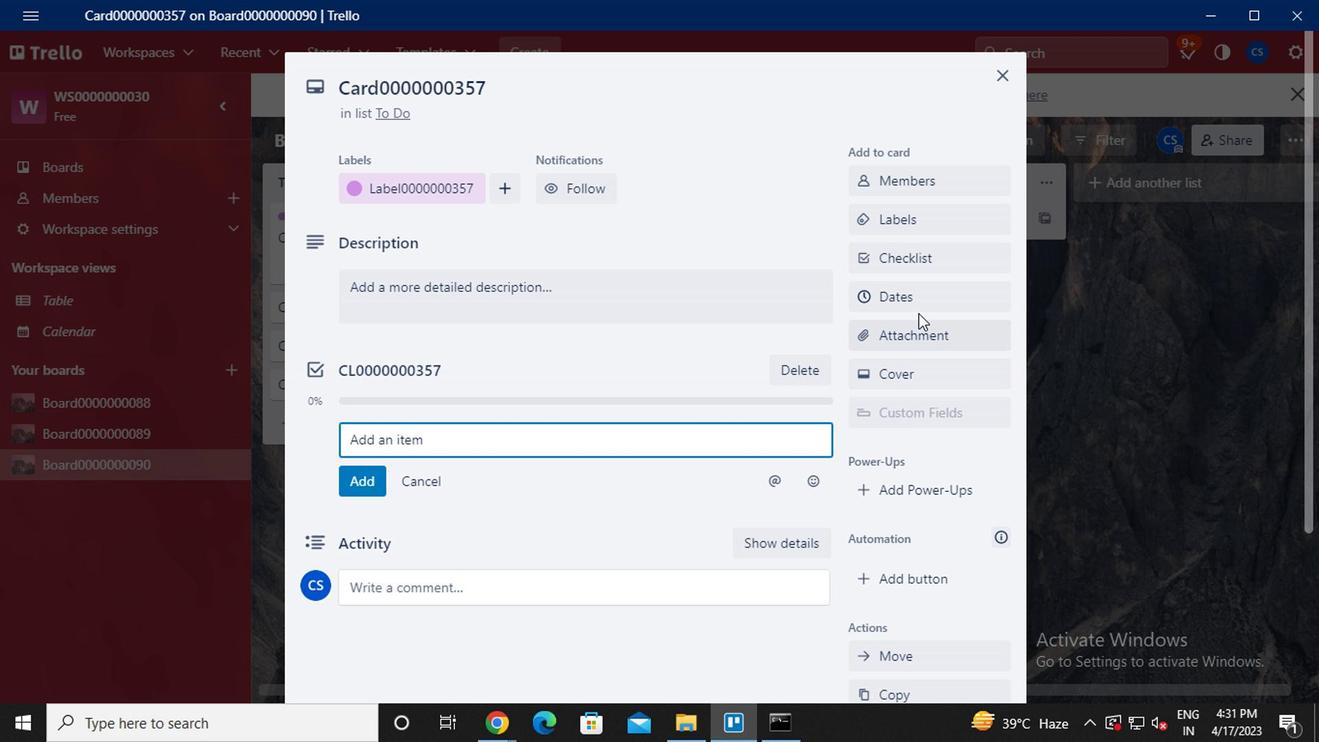 
Action: Mouse pressed left at (919, 299)
Screenshot: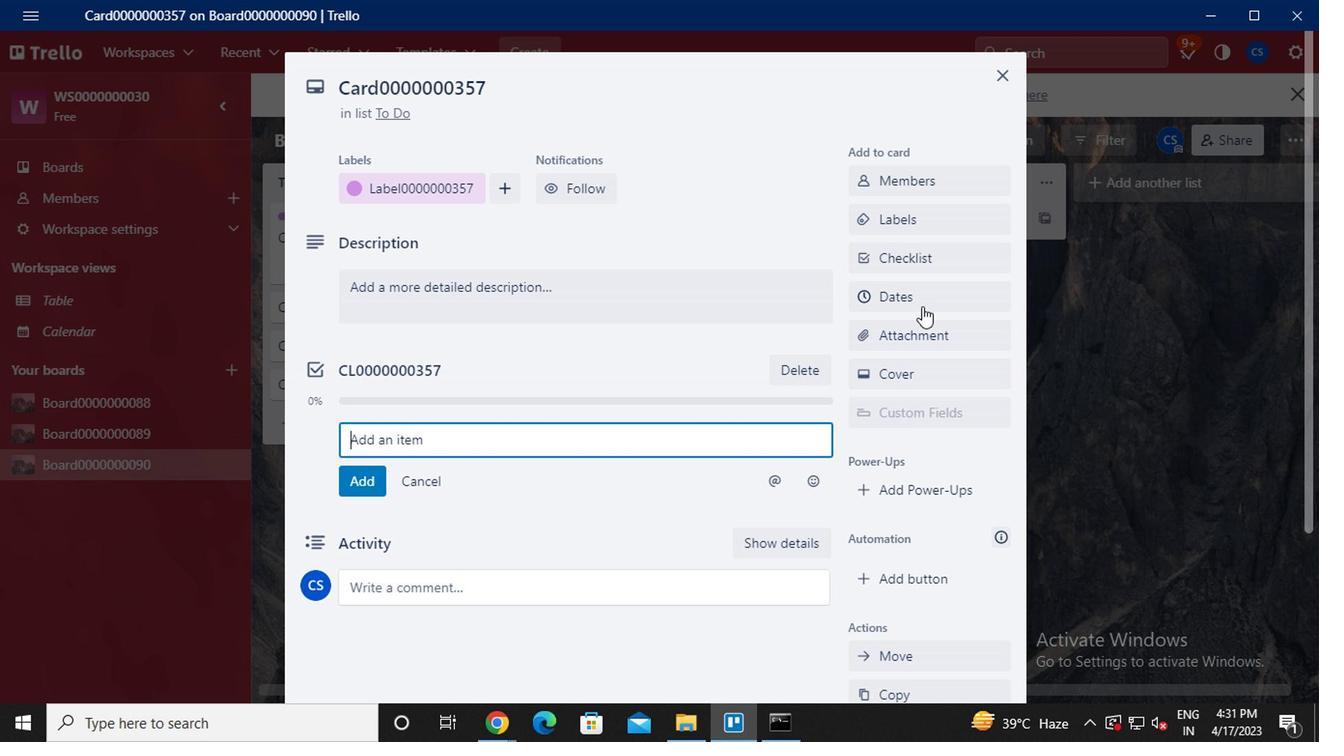 
Action: Mouse moved to (872, 421)
Screenshot: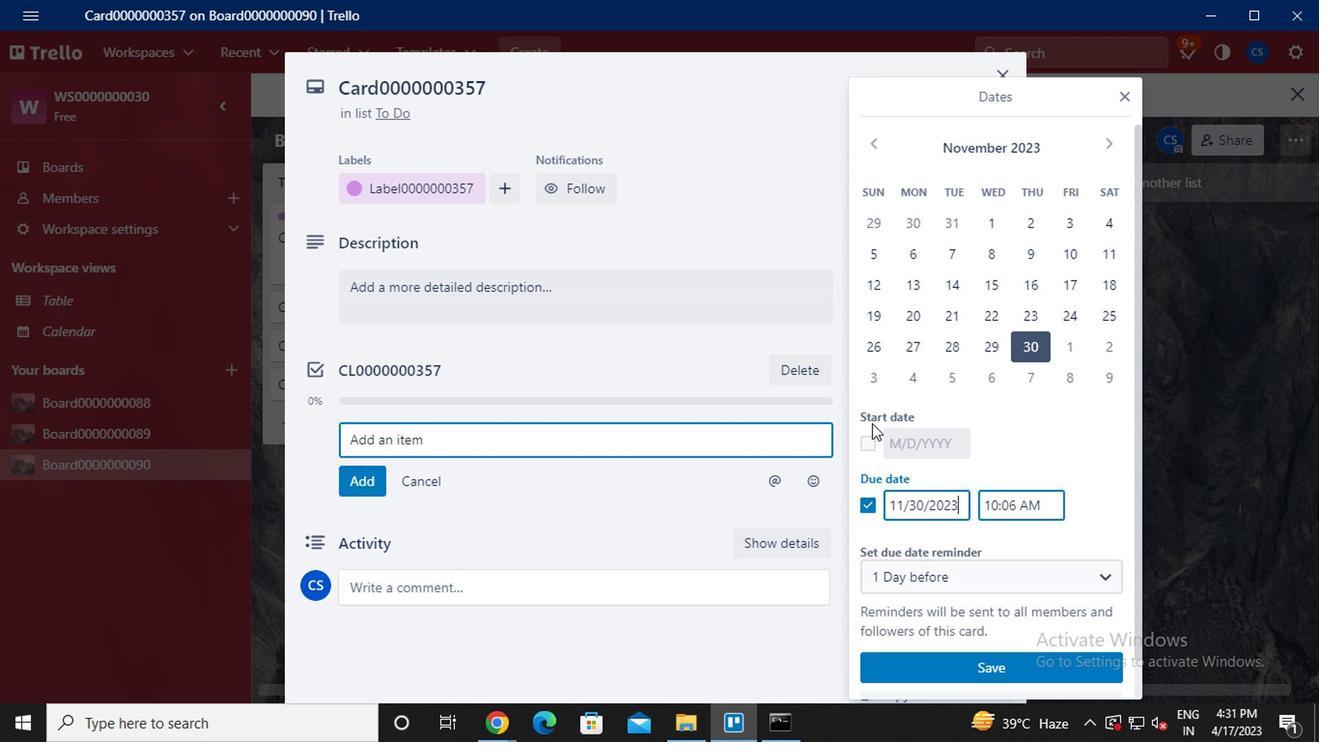 
Action: Mouse pressed left at (872, 421)
Screenshot: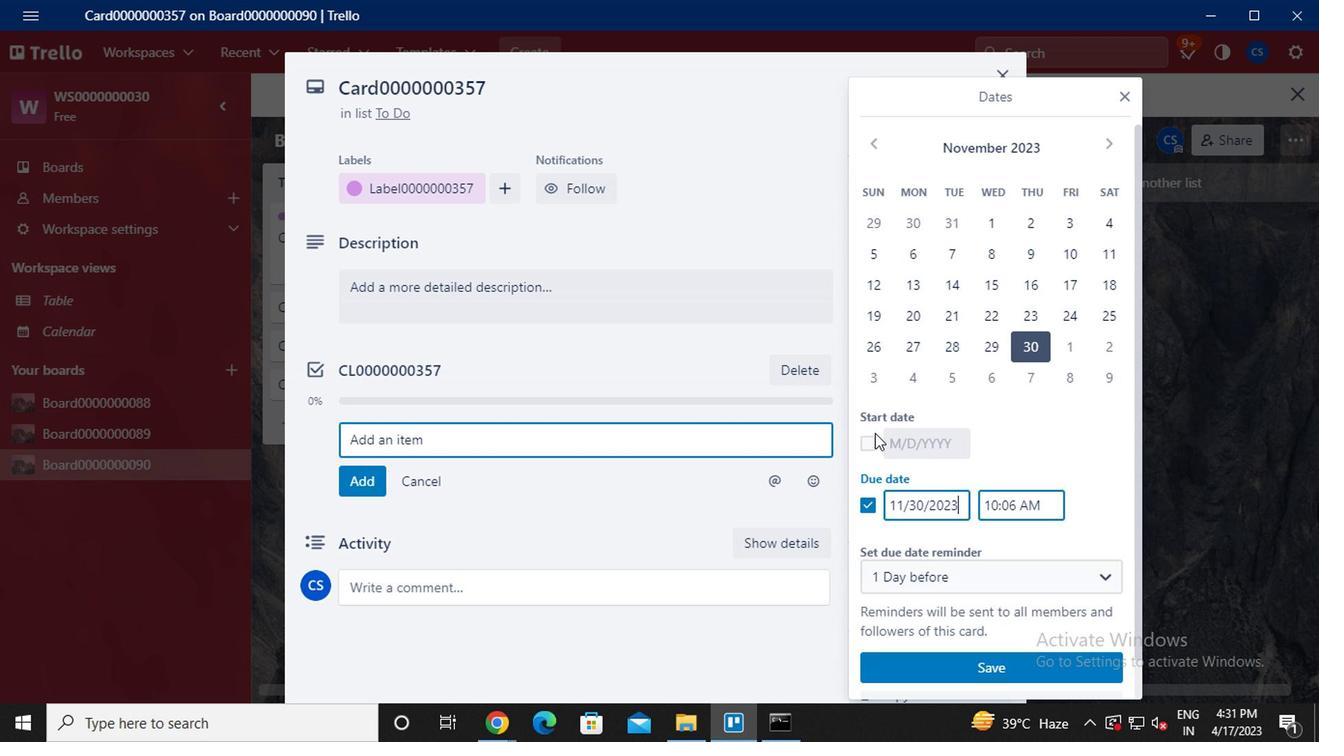 
Action: Mouse moved to (869, 154)
Screenshot: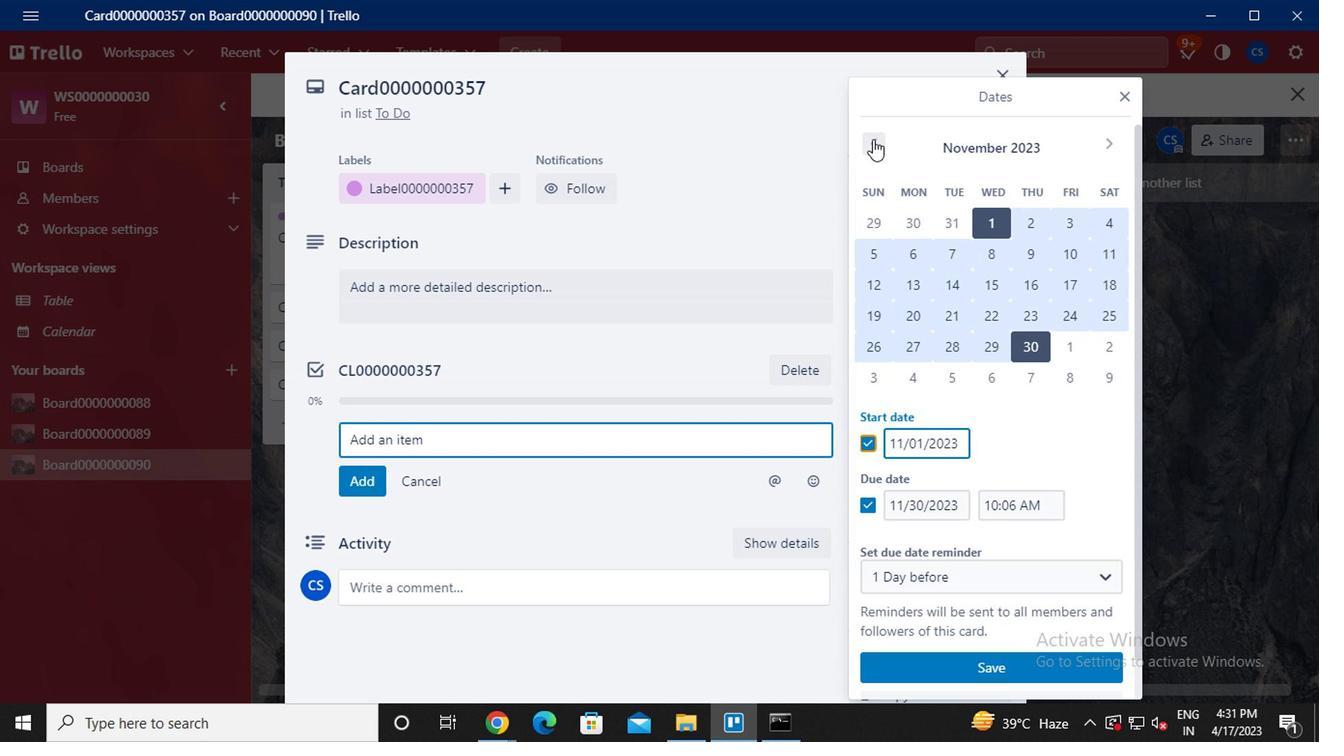 
Action: Mouse pressed left at (869, 154)
Screenshot: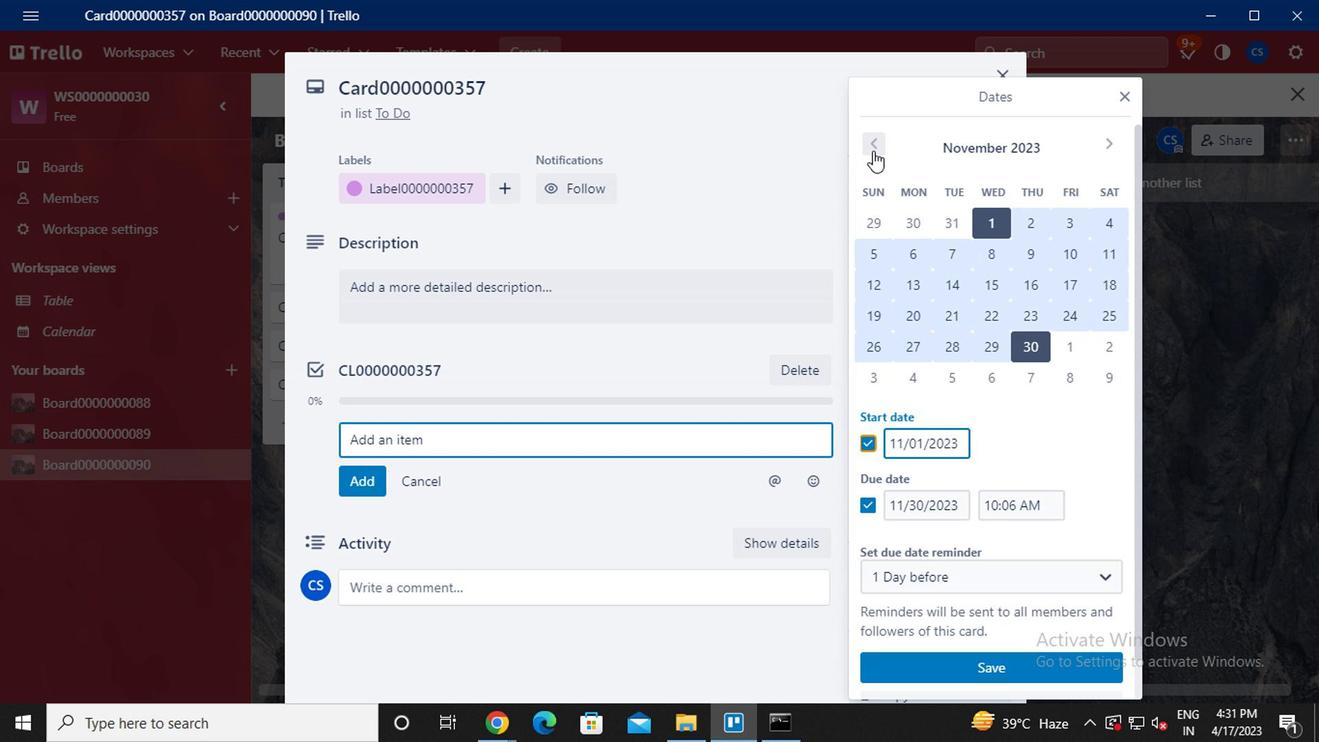 
Action: Mouse pressed left at (869, 154)
Screenshot: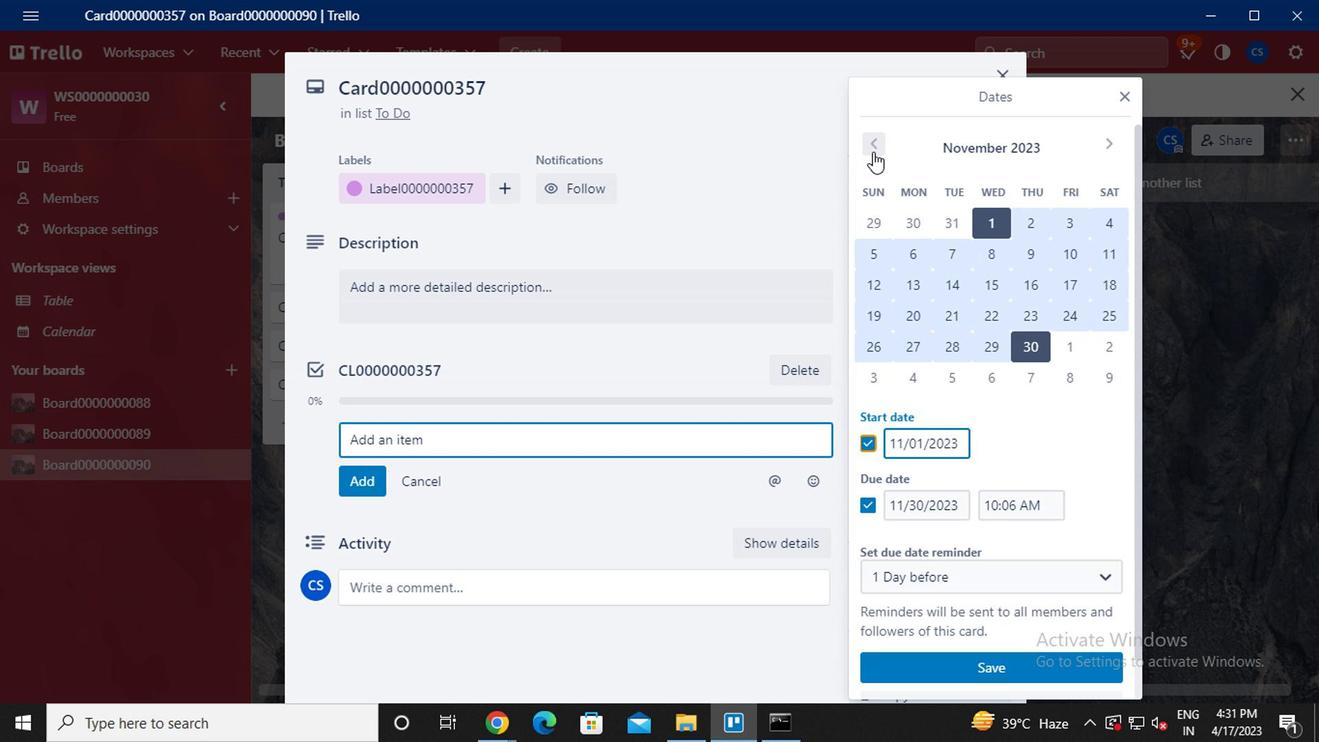 
Action: Mouse pressed left at (869, 154)
Screenshot: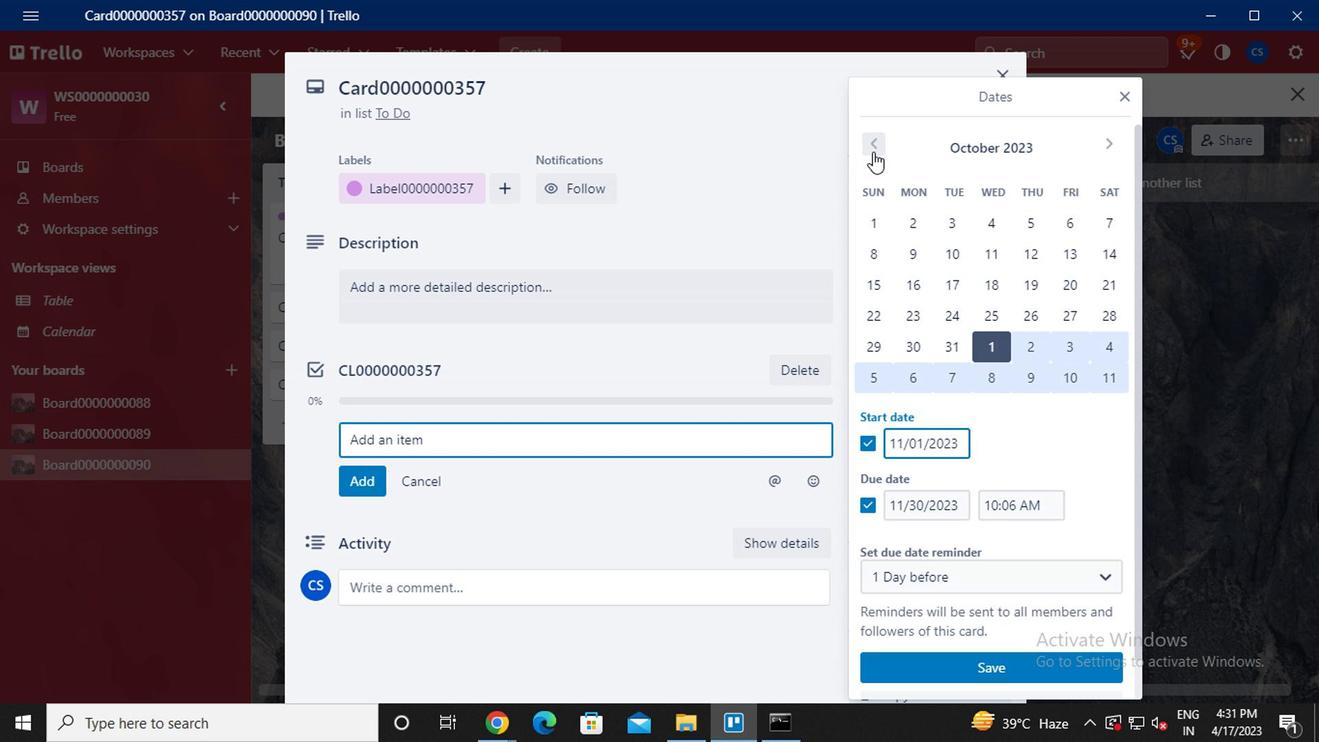 
Action: Mouse pressed left at (869, 154)
Screenshot: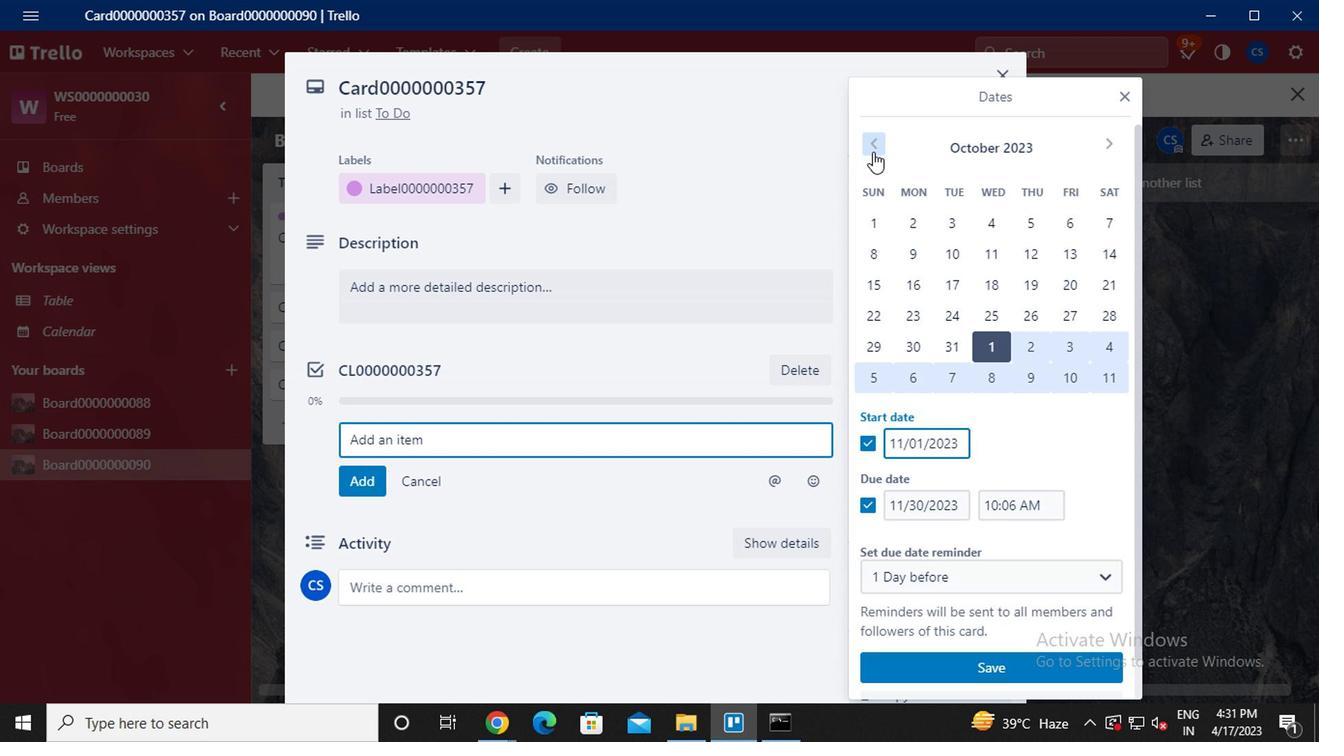 
Action: Mouse moved to (1108, 149)
Screenshot: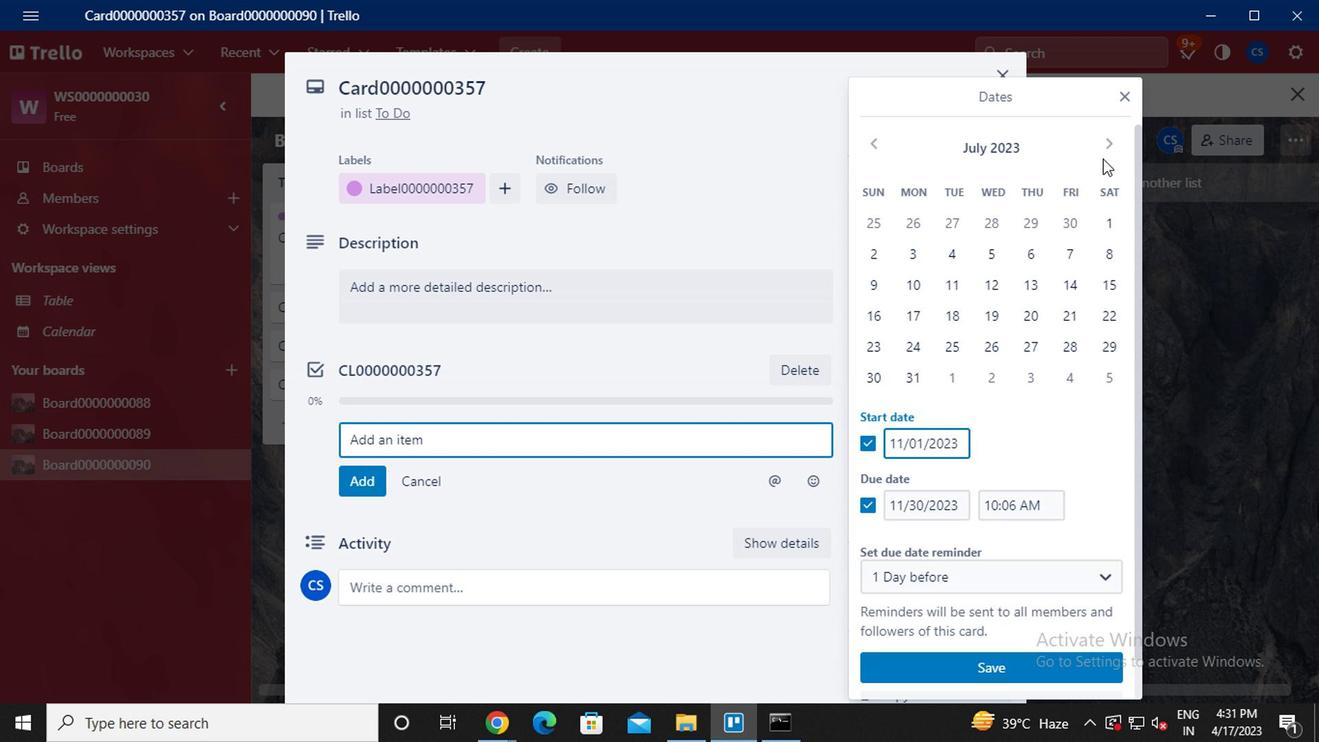 
Action: Mouse pressed left at (1108, 149)
Screenshot: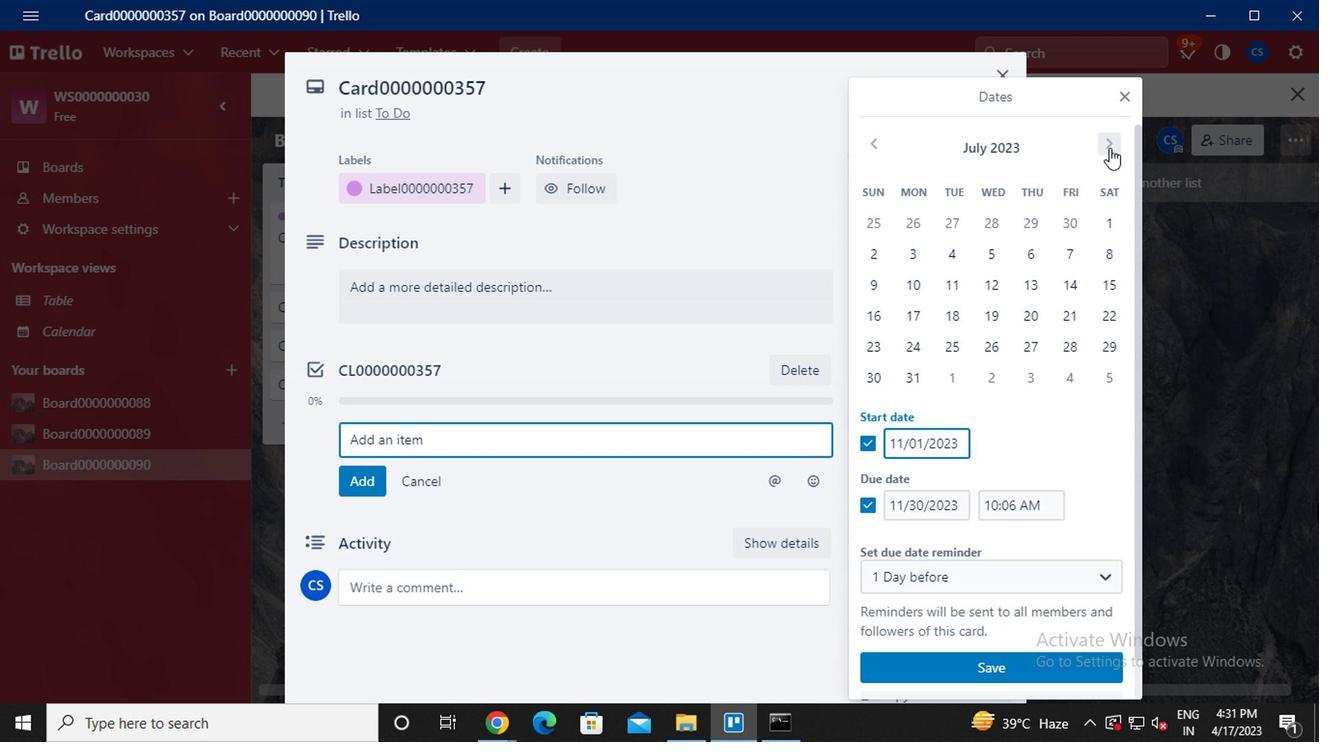 
Action: Mouse moved to (944, 222)
Screenshot: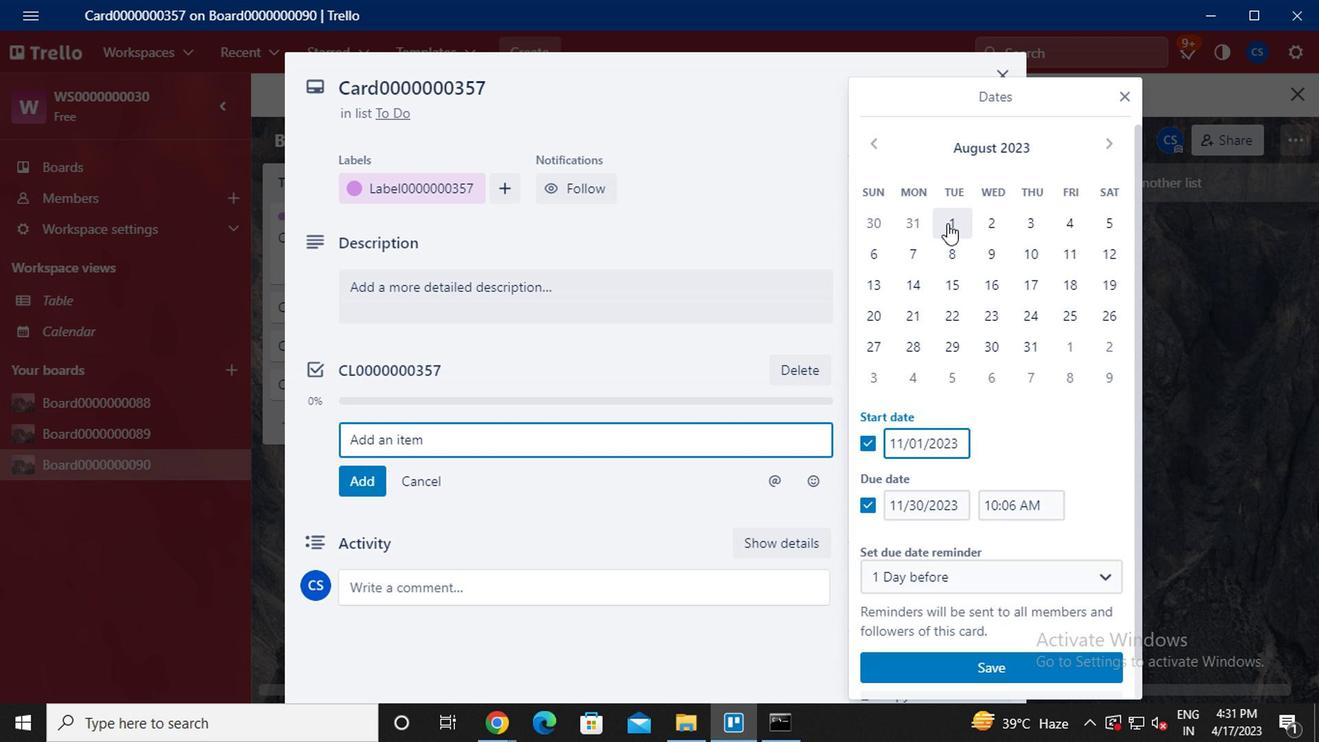 
Action: Mouse pressed left at (944, 222)
Screenshot: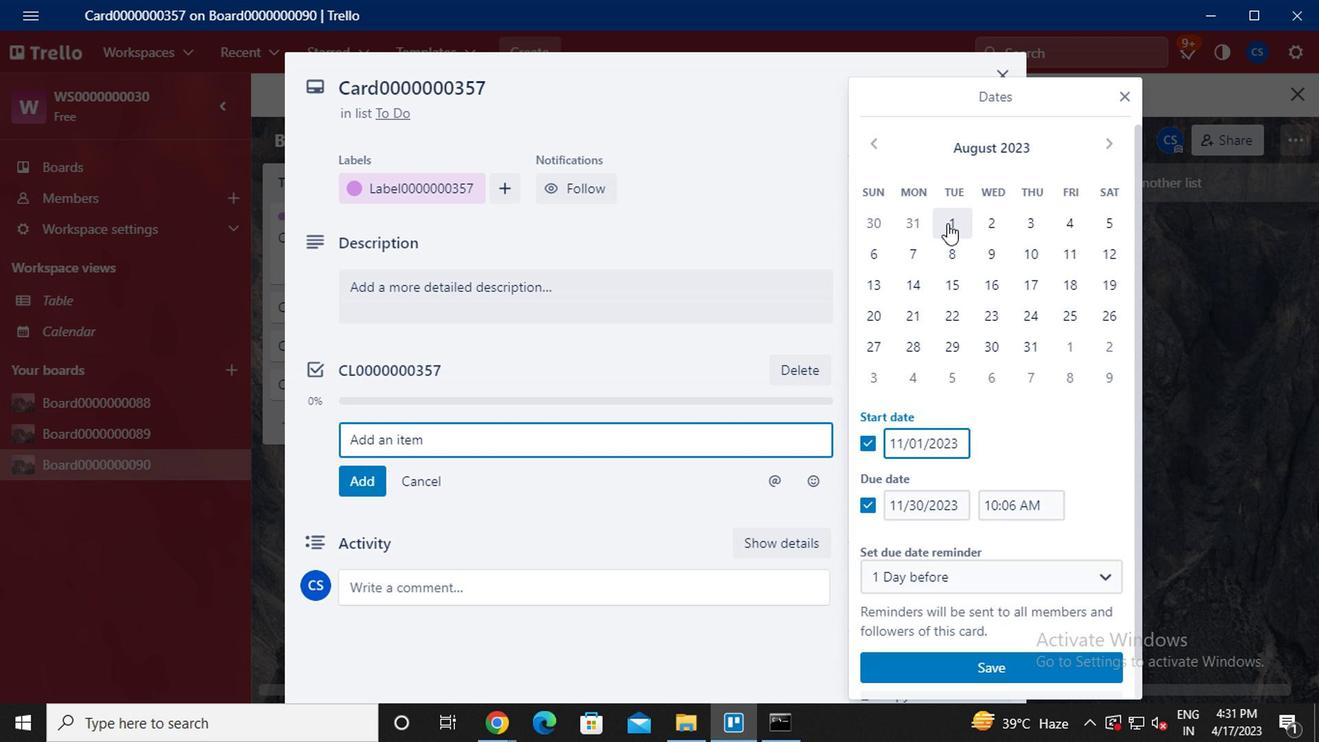 
Action: Mouse moved to (1026, 335)
Screenshot: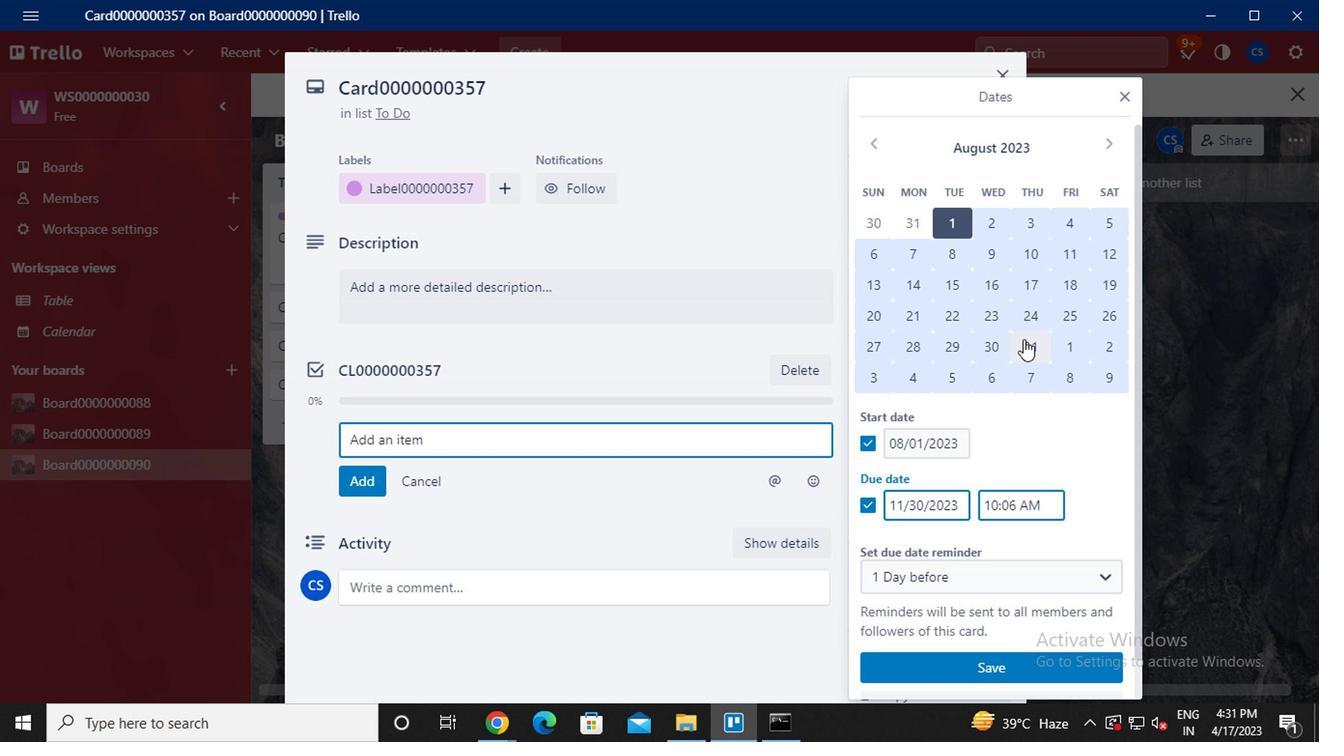 
Action: Mouse pressed left at (1026, 335)
Screenshot: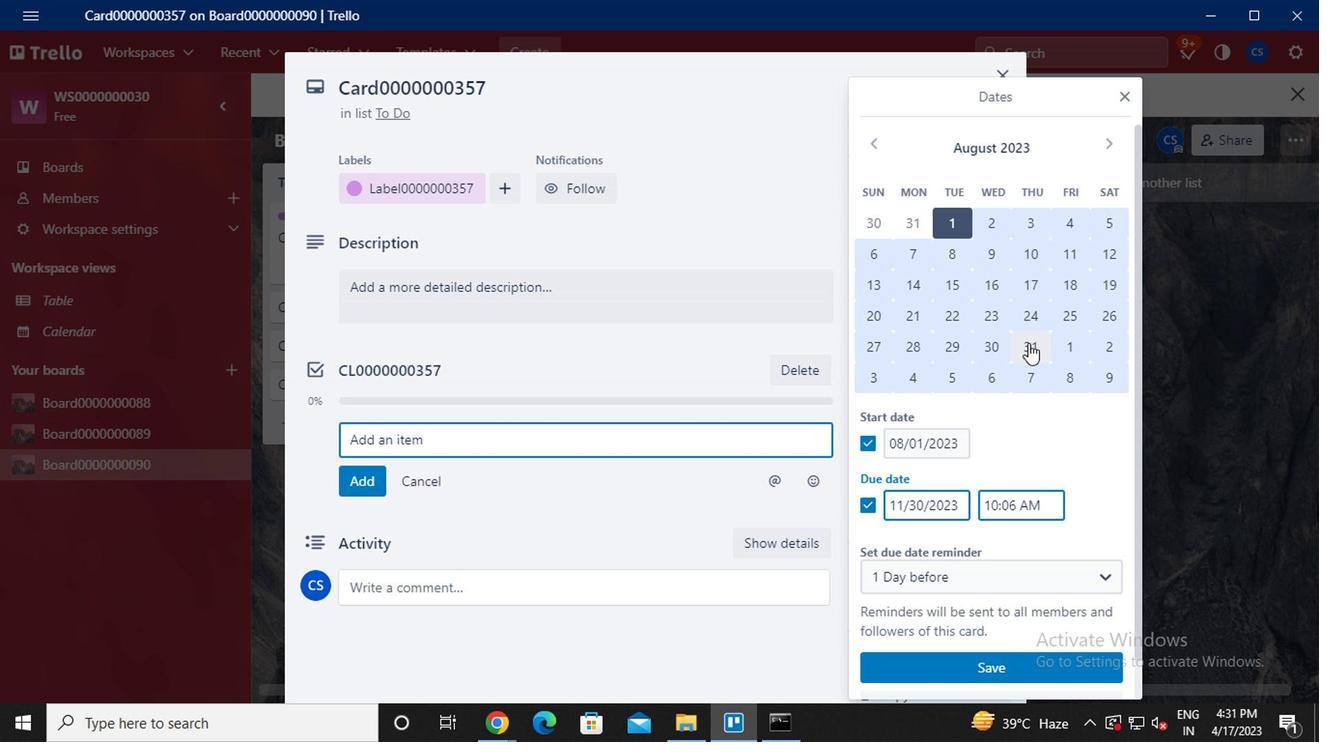 
Action: Mouse moved to (980, 644)
Screenshot: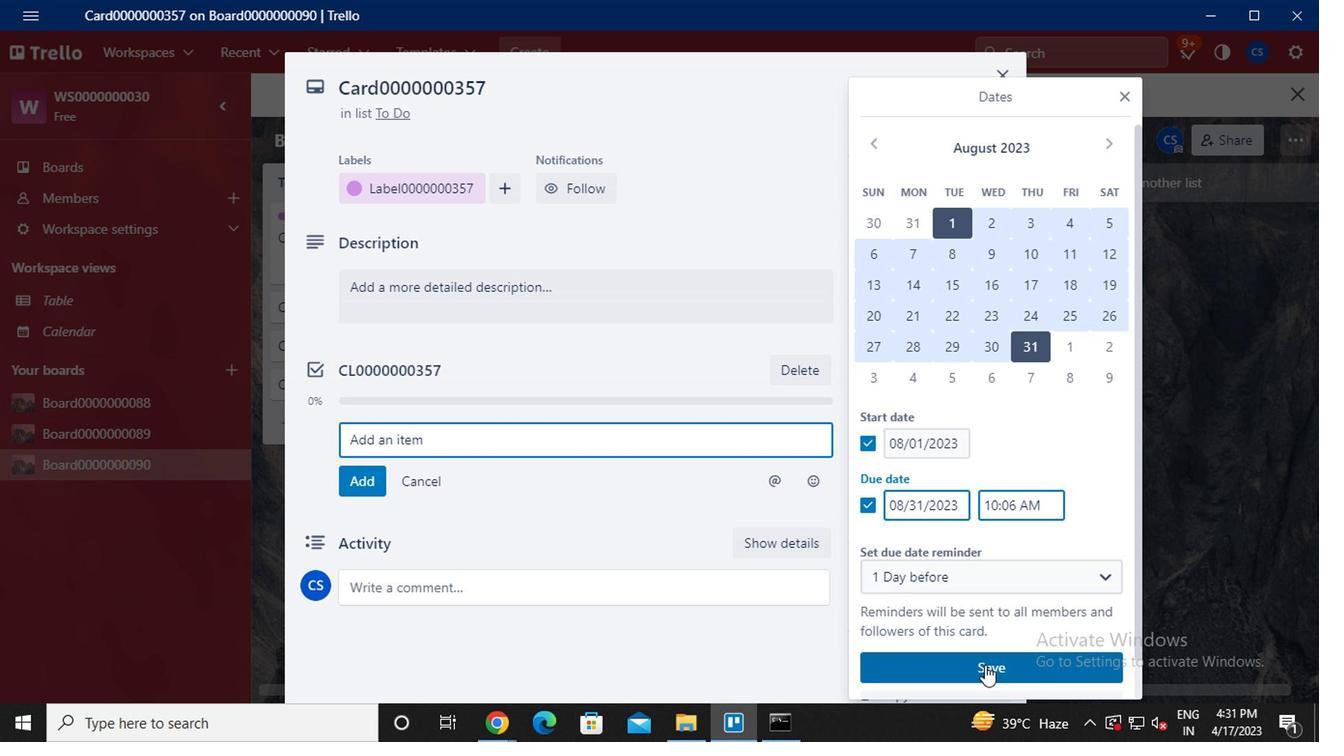 
Action: Mouse pressed left at (980, 644)
Screenshot: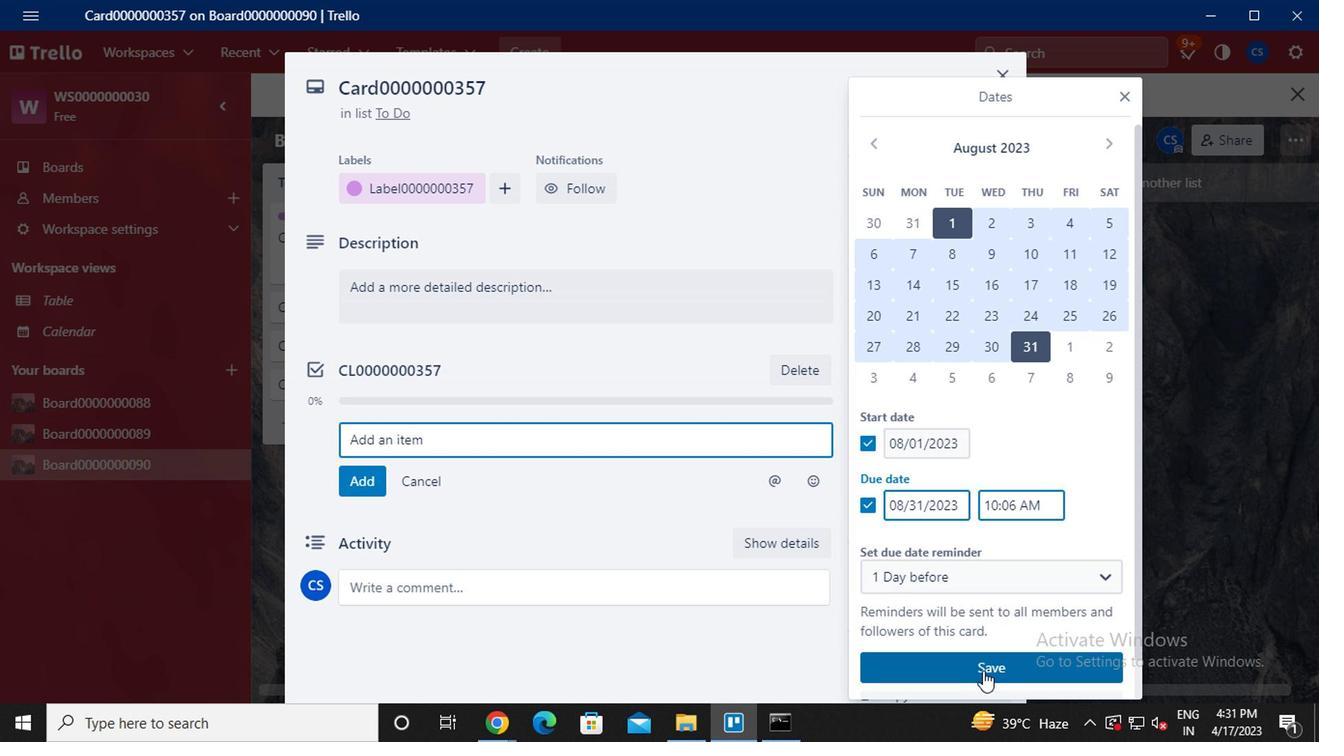 
Action: Mouse moved to (883, 501)
Screenshot: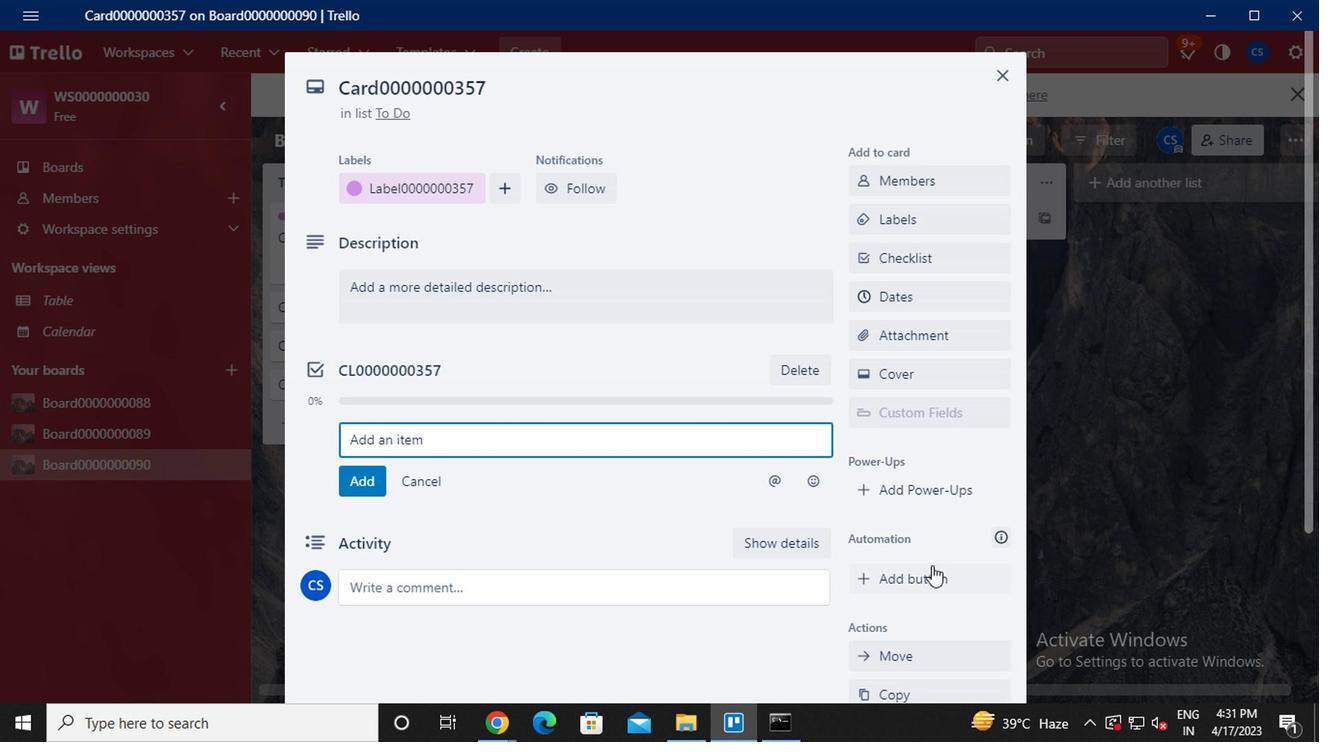 
